 Task: Look for space in Bad Oeynhausen, Germany from 9th June, 2023 to 17th June, 2023 for 2 adults in price range Rs.7000 to Rs.12000. Place can be private room with 1  bedroom having 2 beds and 1 bathroom. Property type can be house, flat, guest house. Amenities needed are: wifi. Booking option can be shelf check-in. Required host language is English.
Action: Mouse moved to (573, 81)
Screenshot: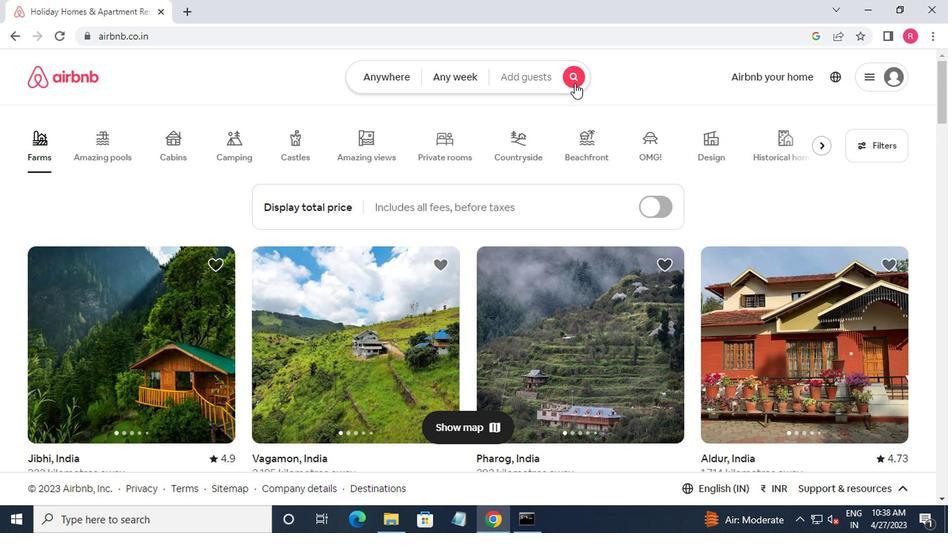
Action: Mouse pressed left at (573, 81)
Screenshot: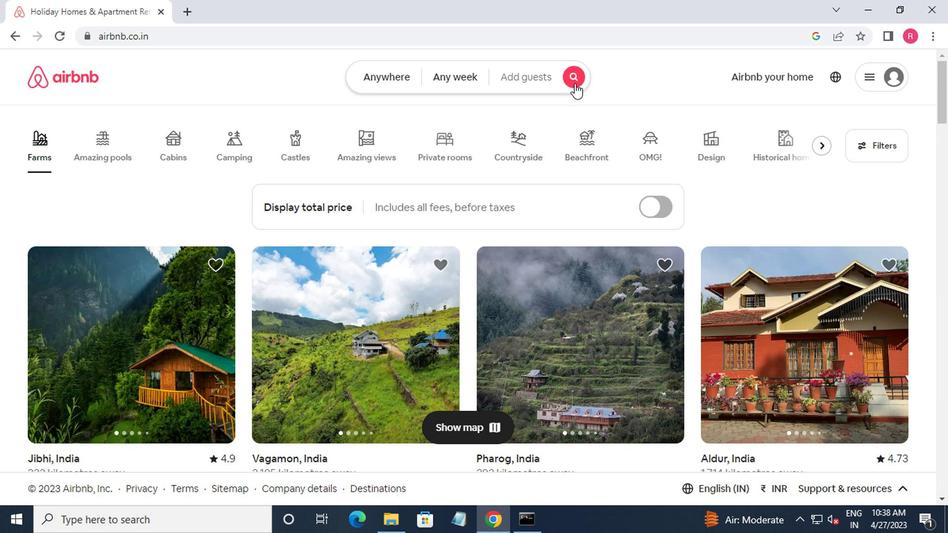 
Action: Mouse moved to (283, 137)
Screenshot: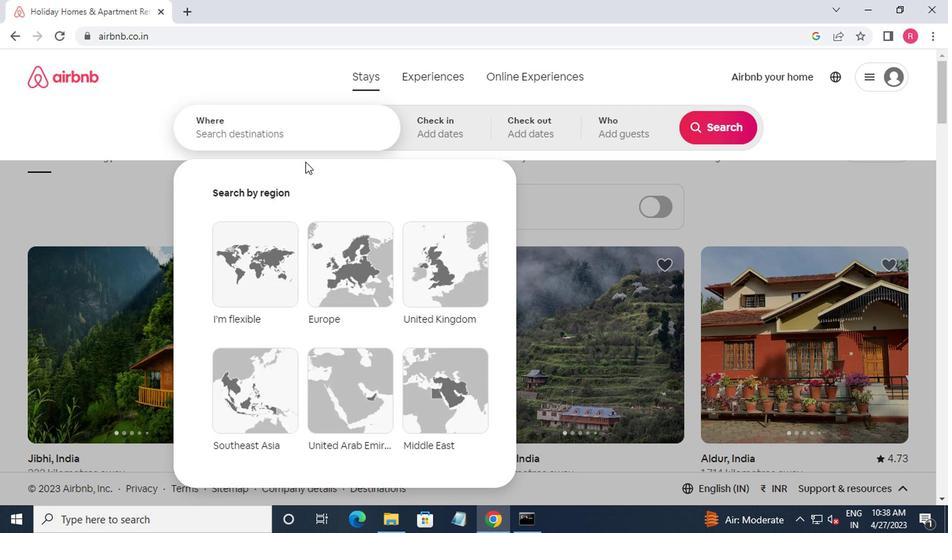 
Action: Mouse pressed left at (283, 137)
Screenshot: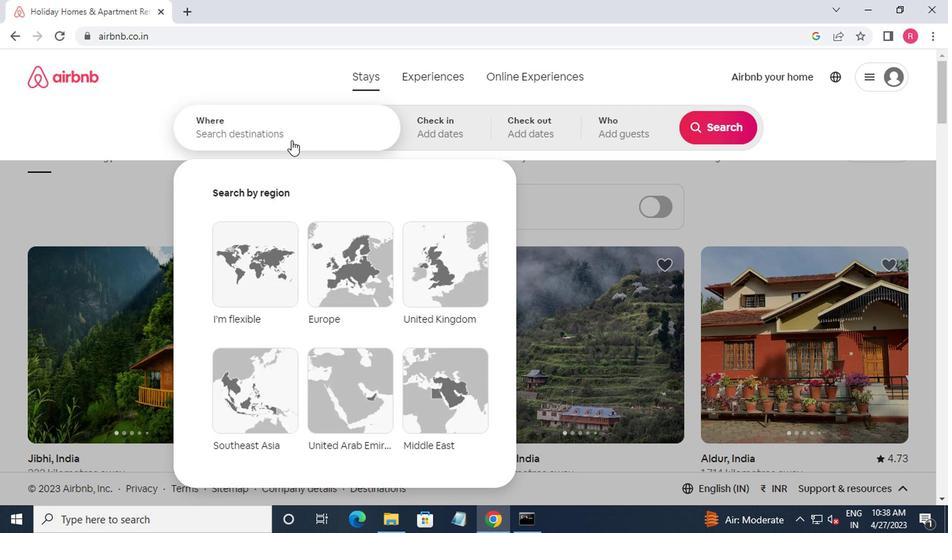 
Action: Mouse moved to (293, 144)
Screenshot: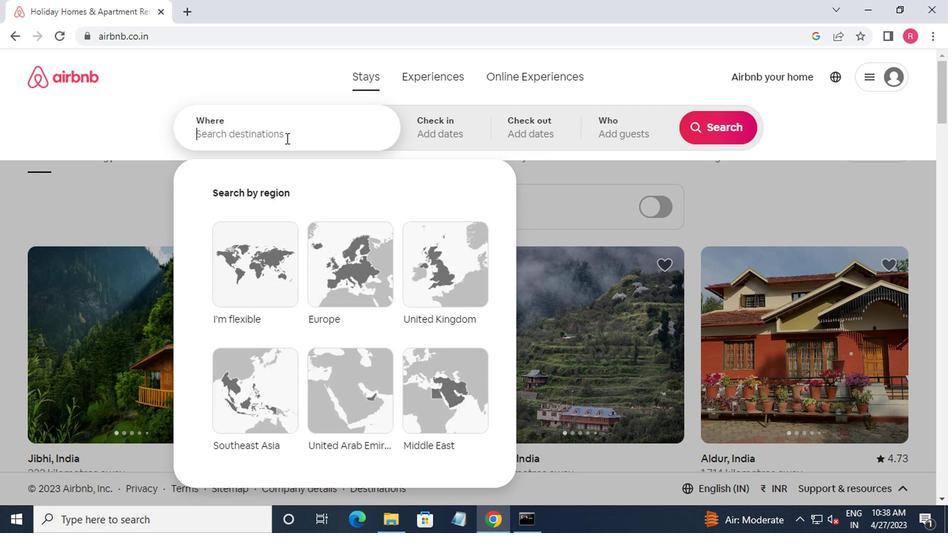 
Action: Key pressed bad<Key.space>oeynhausen,germant<Key.down><Key.enter>
Screenshot: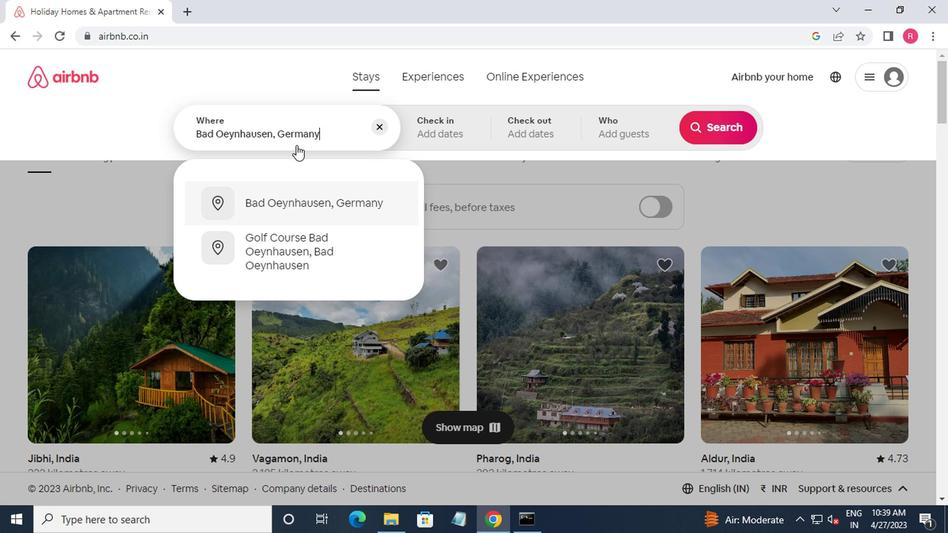 
Action: Mouse moved to (712, 240)
Screenshot: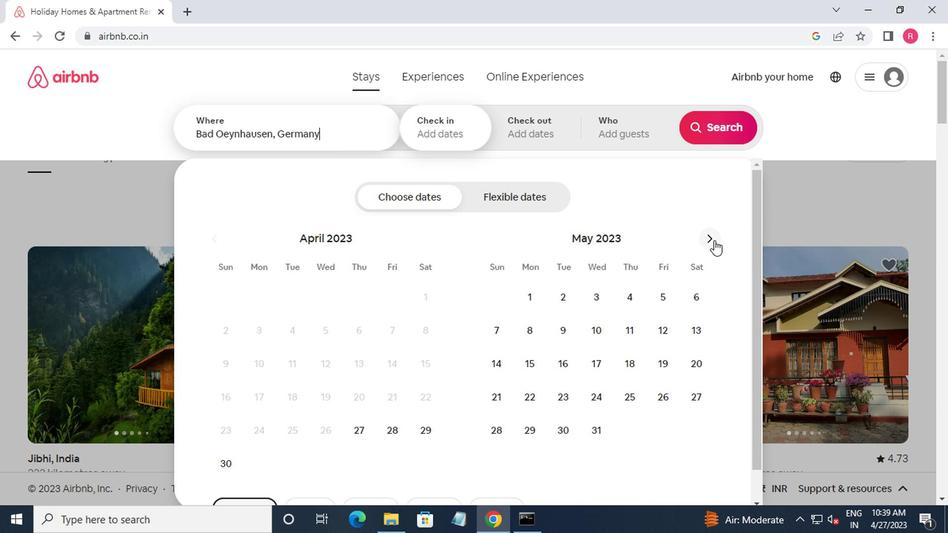 
Action: Mouse pressed left at (712, 240)
Screenshot: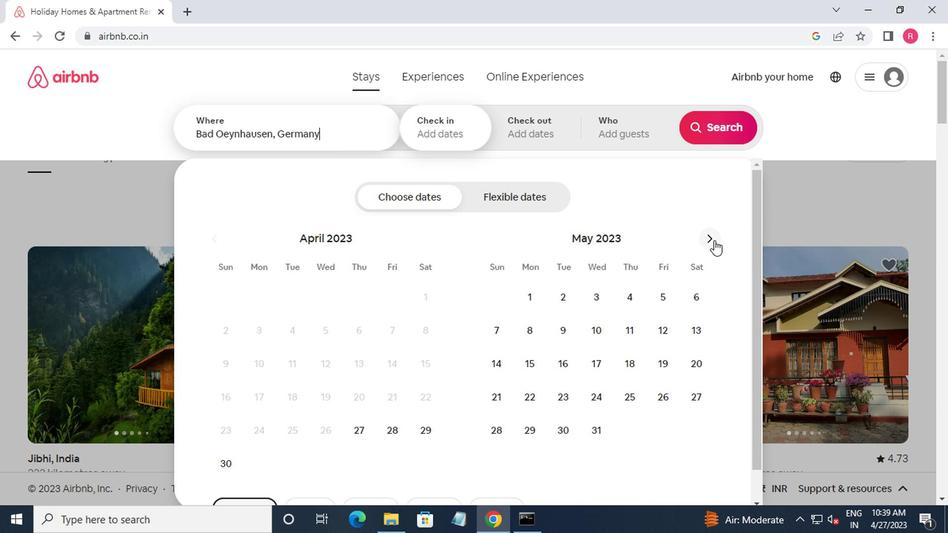 
Action: Mouse moved to (653, 329)
Screenshot: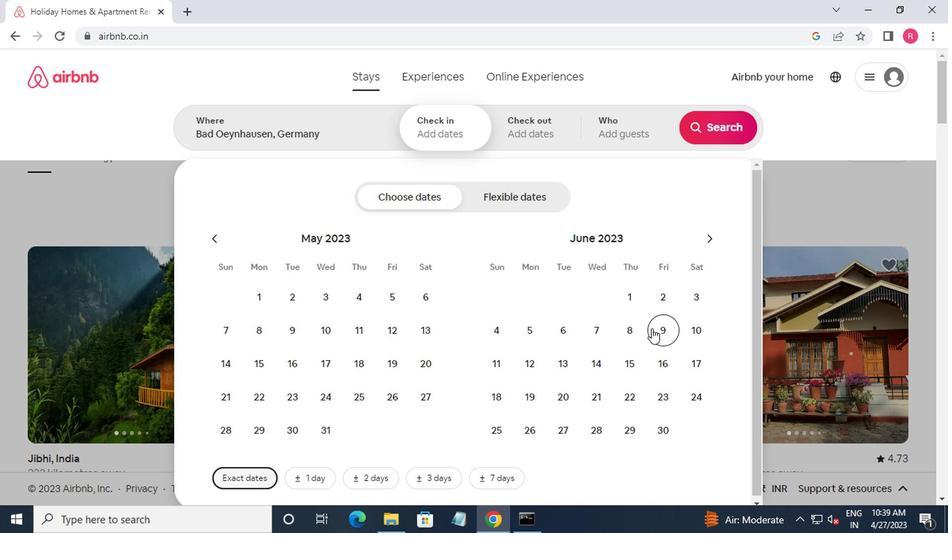 
Action: Mouse pressed left at (653, 329)
Screenshot: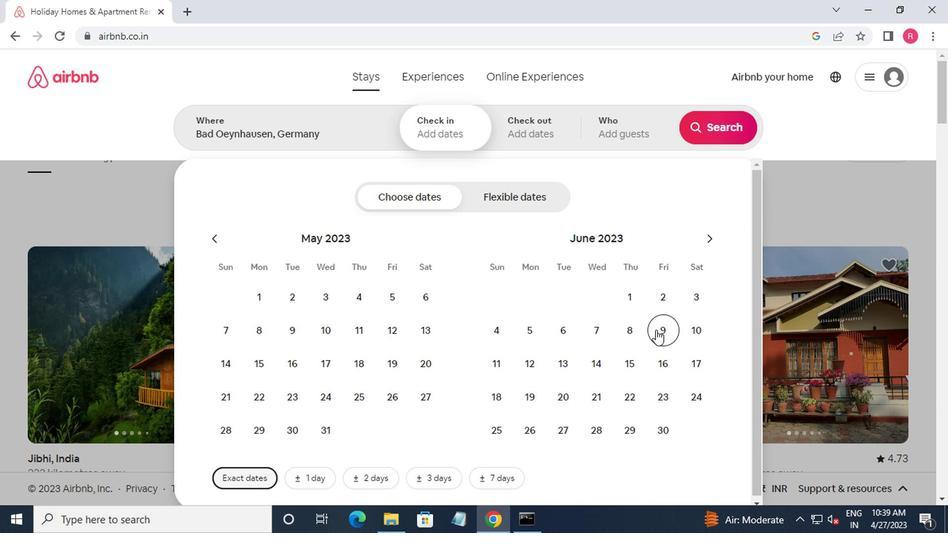 
Action: Mouse moved to (702, 368)
Screenshot: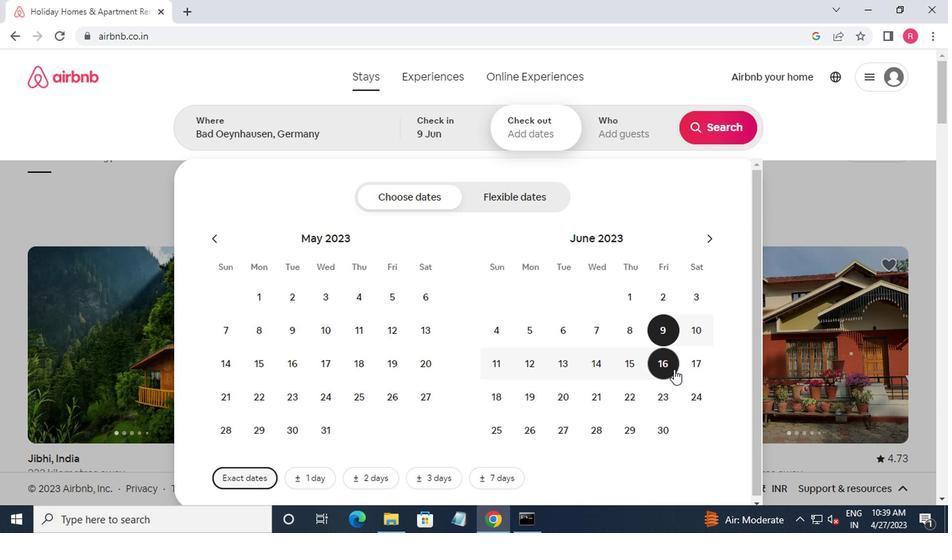 
Action: Mouse pressed left at (702, 368)
Screenshot: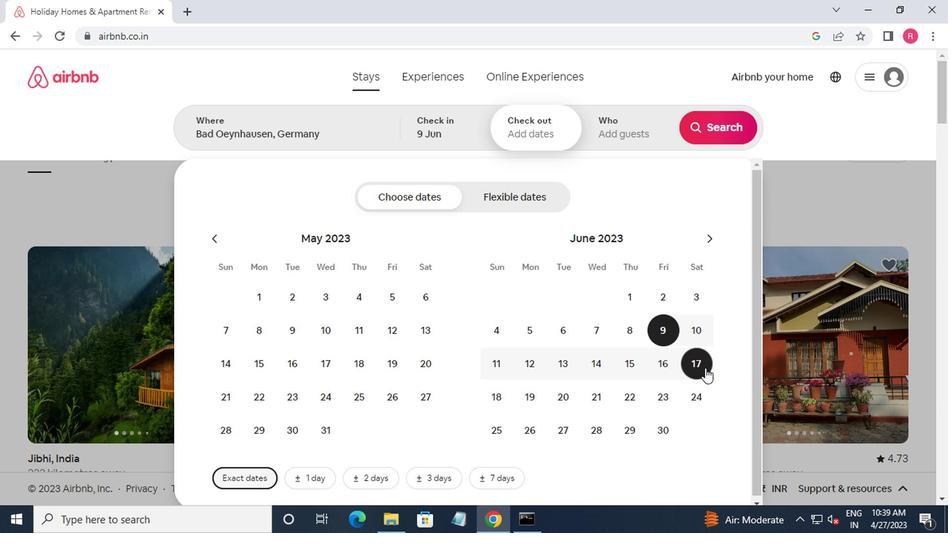 
Action: Mouse moved to (586, 132)
Screenshot: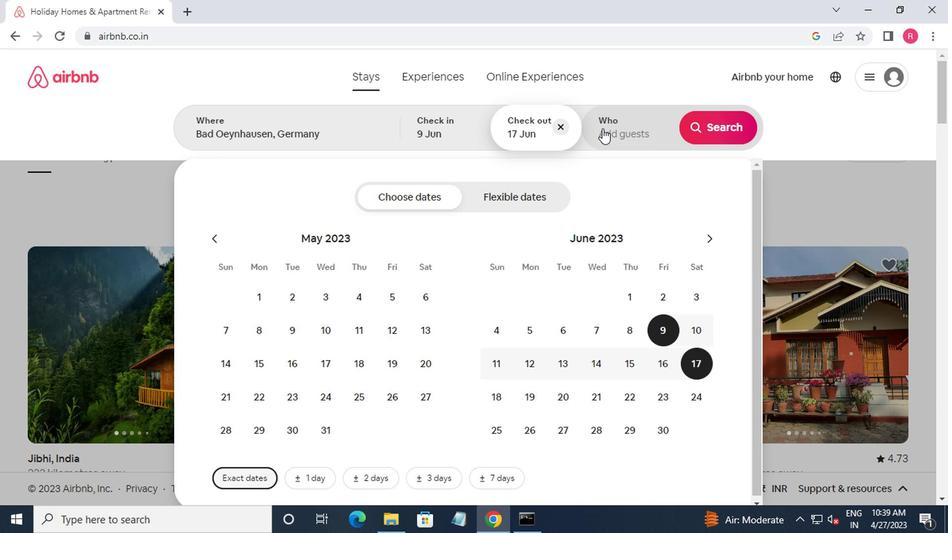 
Action: Mouse pressed left at (586, 132)
Screenshot: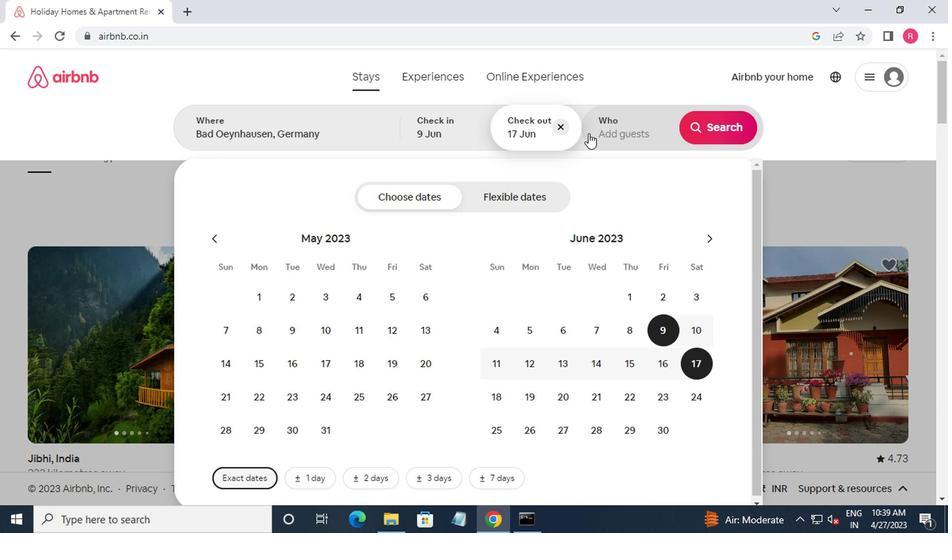 
Action: Mouse moved to (714, 201)
Screenshot: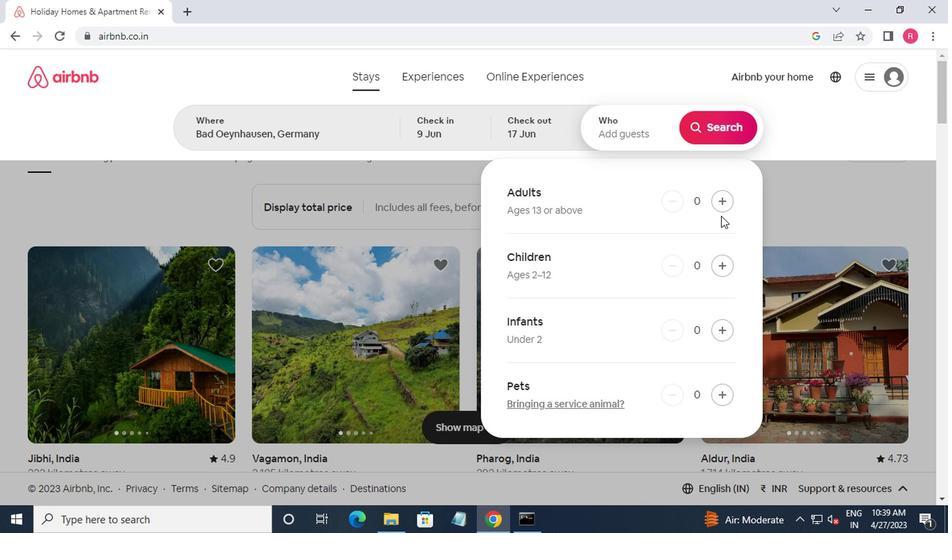 
Action: Mouse pressed left at (714, 201)
Screenshot: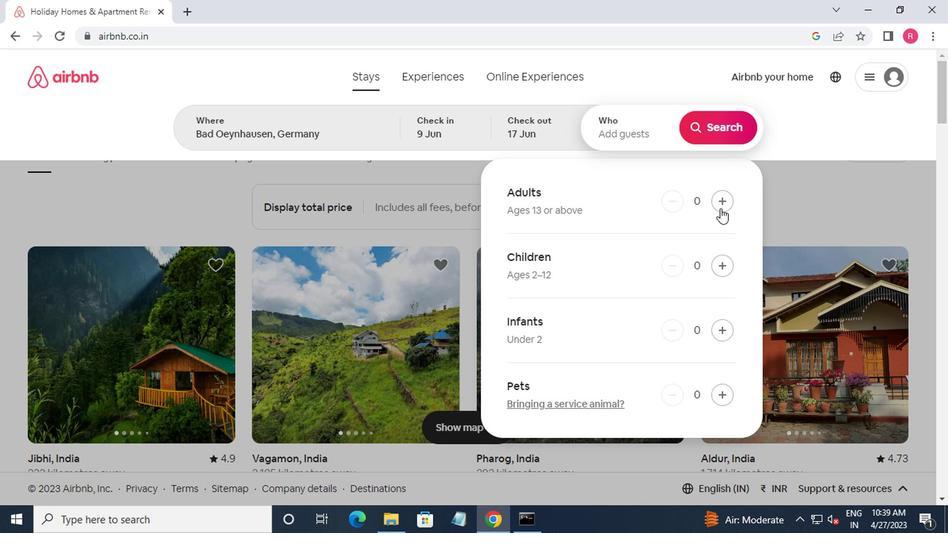 
Action: Mouse pressed left at (714, 201)
Screenshot: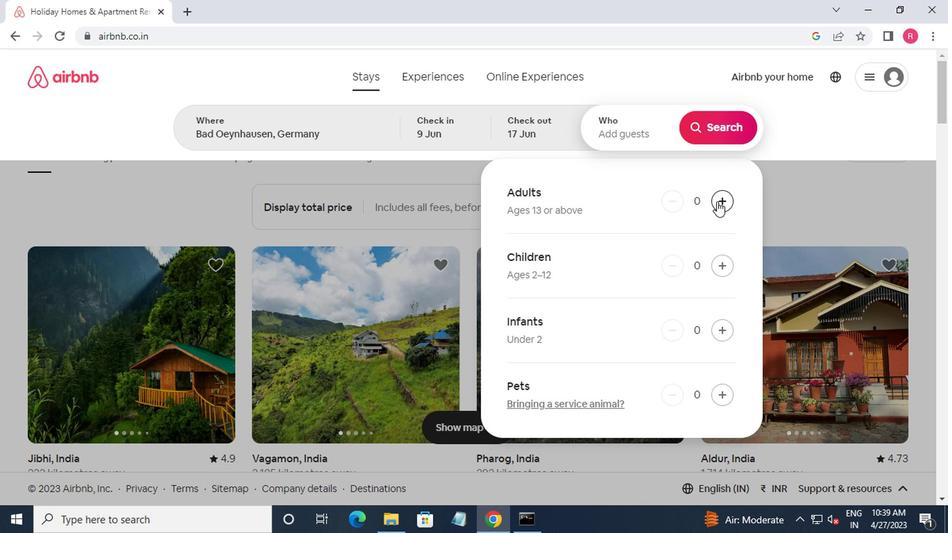 
Action: Mouse moved to (704, 137)
Screenshot: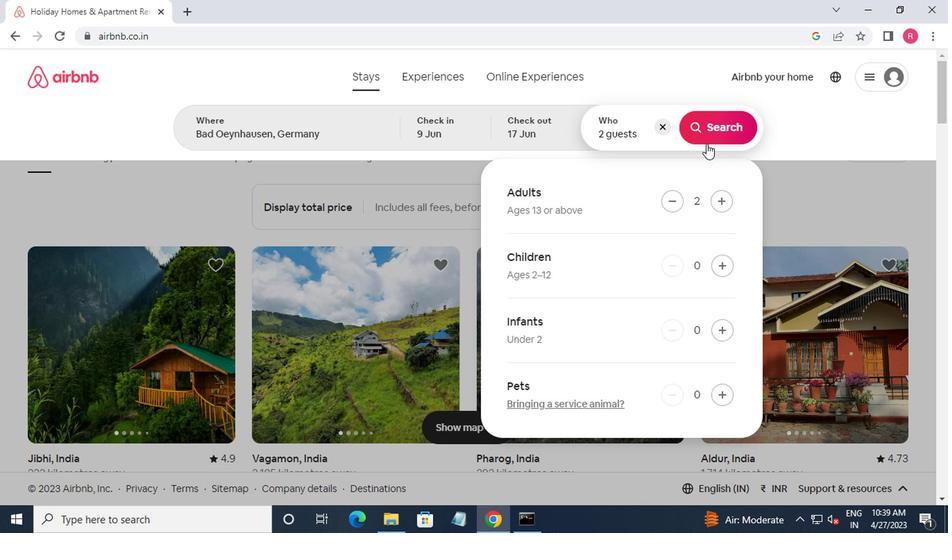 
Action: Mouse pressed left at (704, 137)
Screenshot: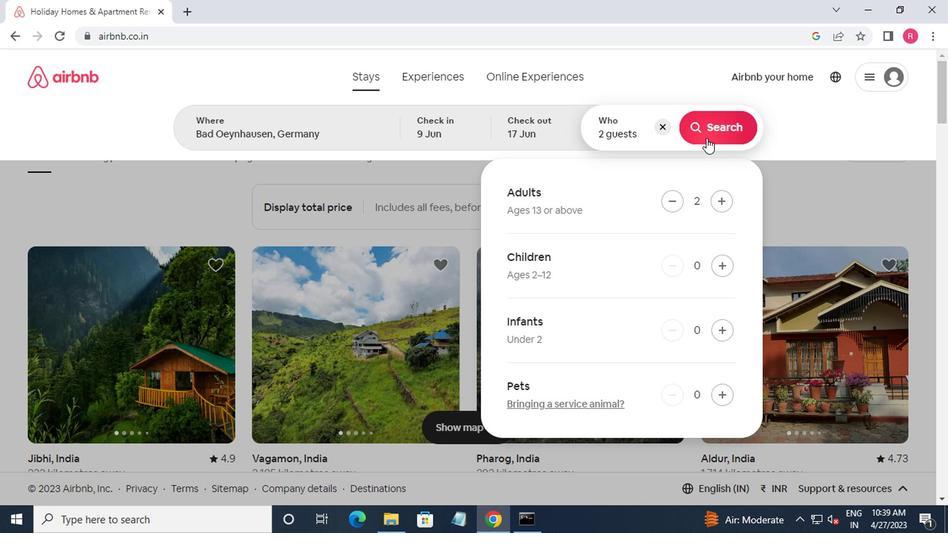 
Action: Mouse moved to (883, 133)
Screenshot: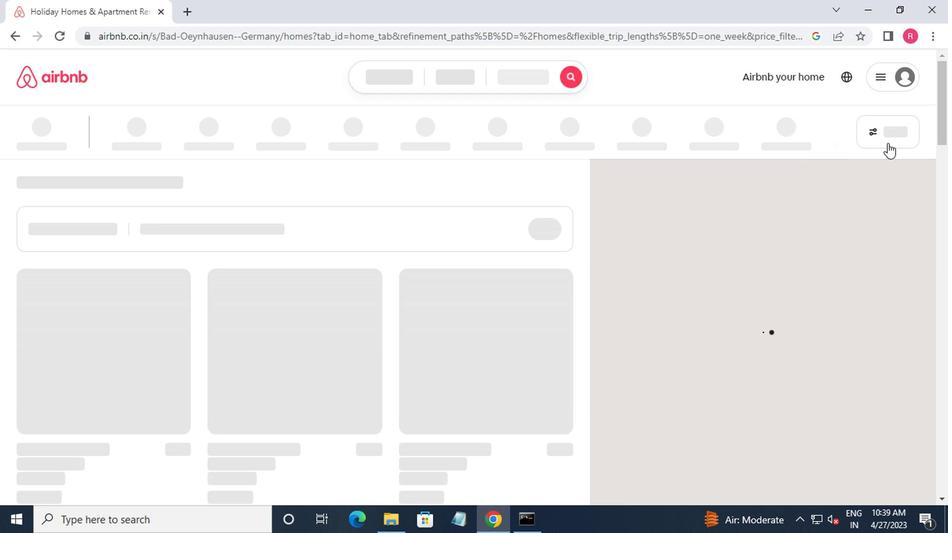 
Action: Mouse pressed left at (883, 133)
Screenshot: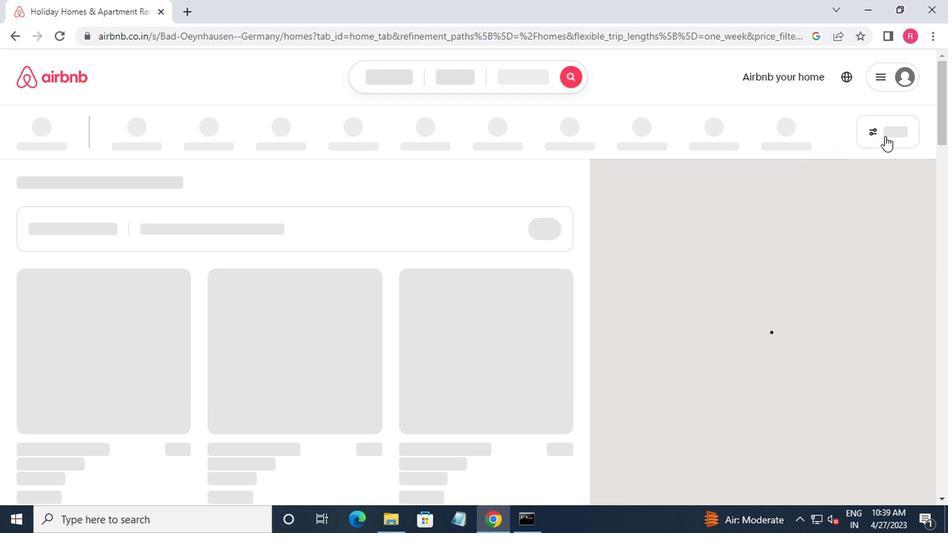 
Action: Mouse moved to (355, 302)
Screenshot: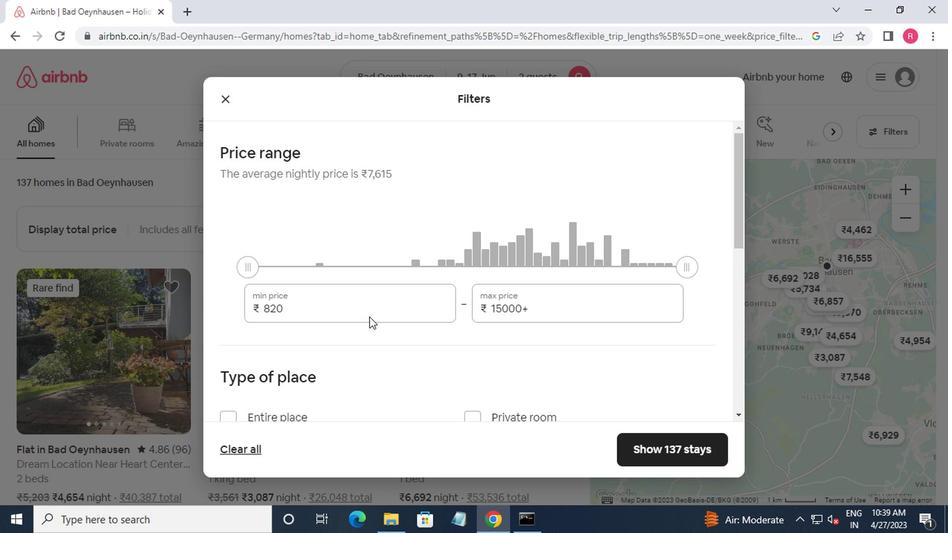 
Action: Mouse pressed left at (355, 302)
Screenshot: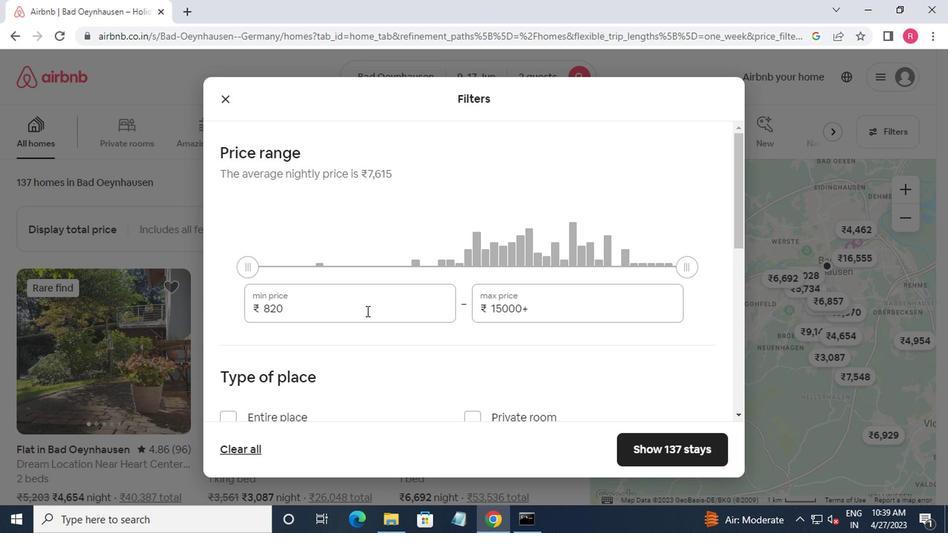 
Action: Mouse moved to (364, 305)
Screenshot: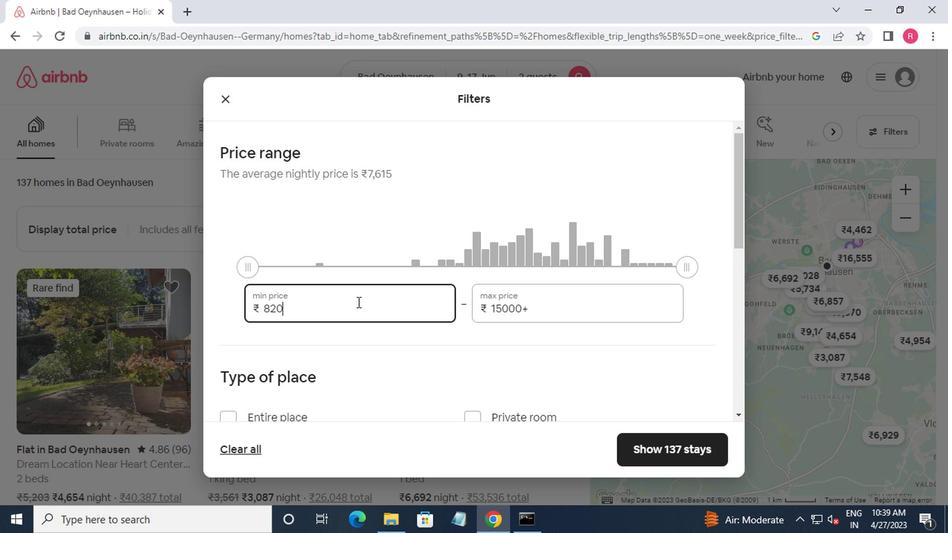 
Action: Key pressed <Key.backspace><Key.backspace><Key.backspace><Key.backspace><Key.backspace>7000<Key.tab>12000
Screenshot: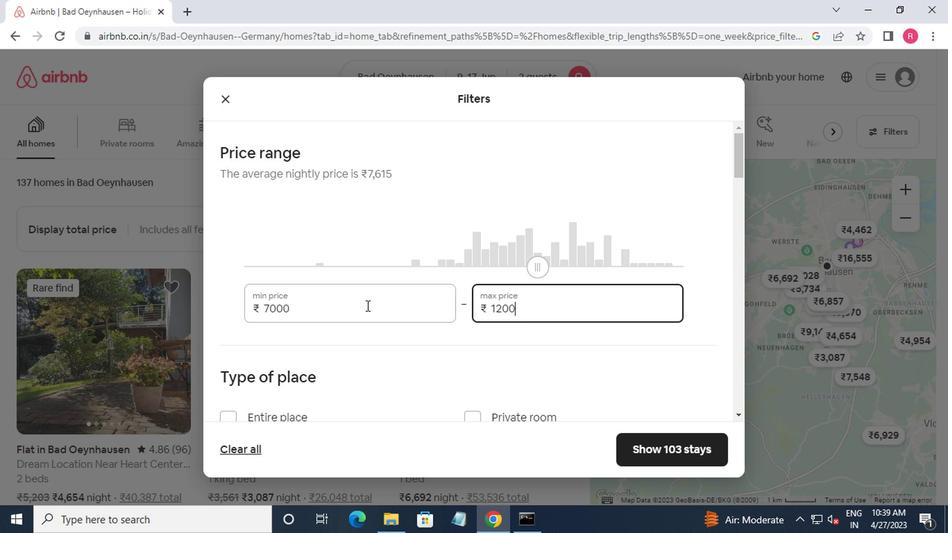 
Action: Mouse moved to (370, 191)
Screenshot: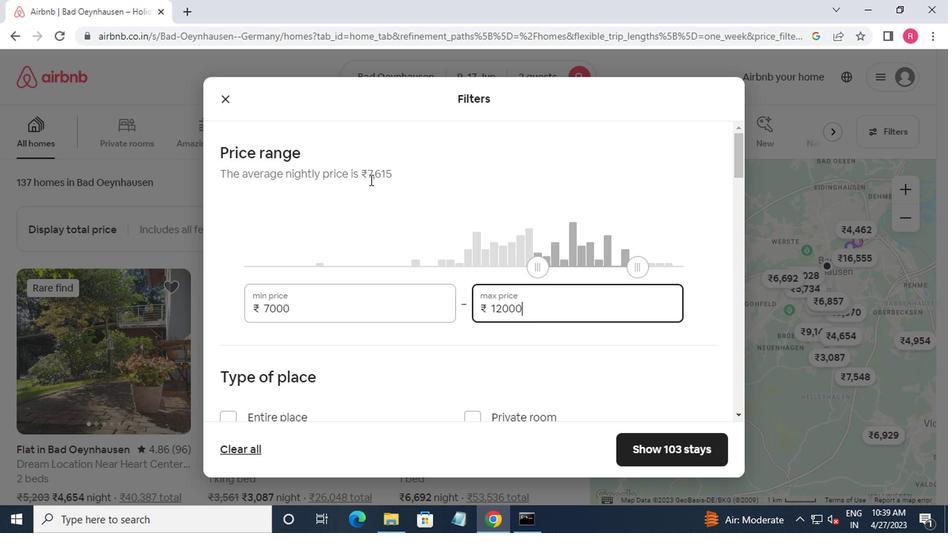 
Action: Mouse scrolled (370, 190) with delta (0, 0)
Screenshot: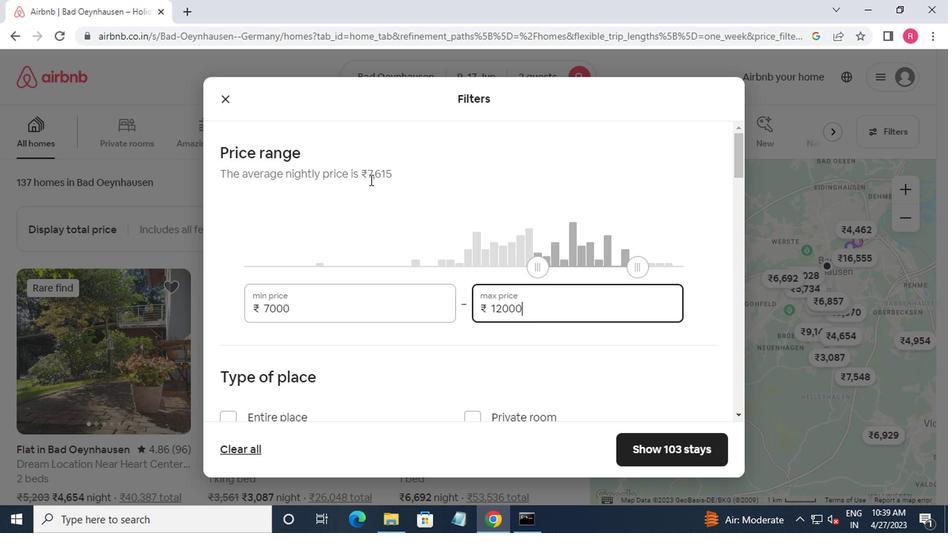 
Action: Mouse moved to (376, 195)
Screenshot: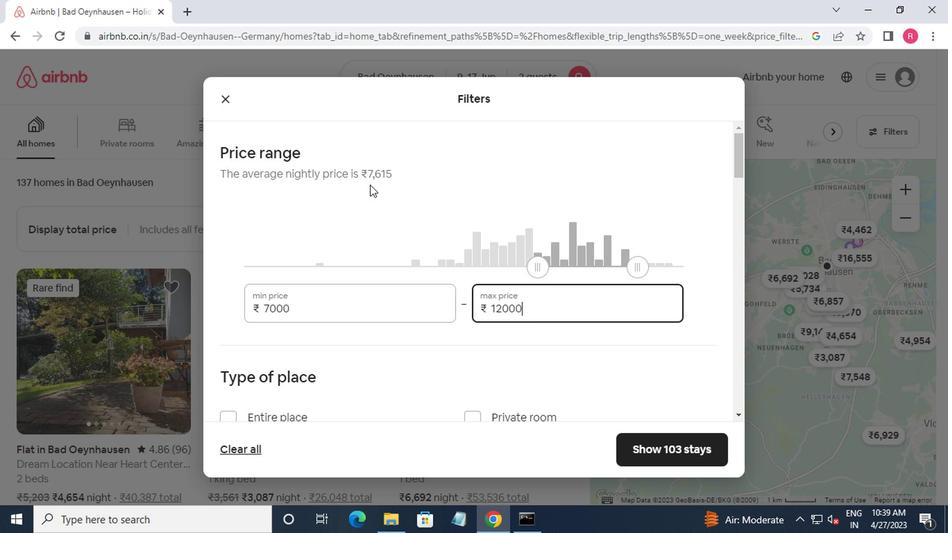 
Action: Mouse scrolled (376, 194) with delta (0, 0)
Screenshot: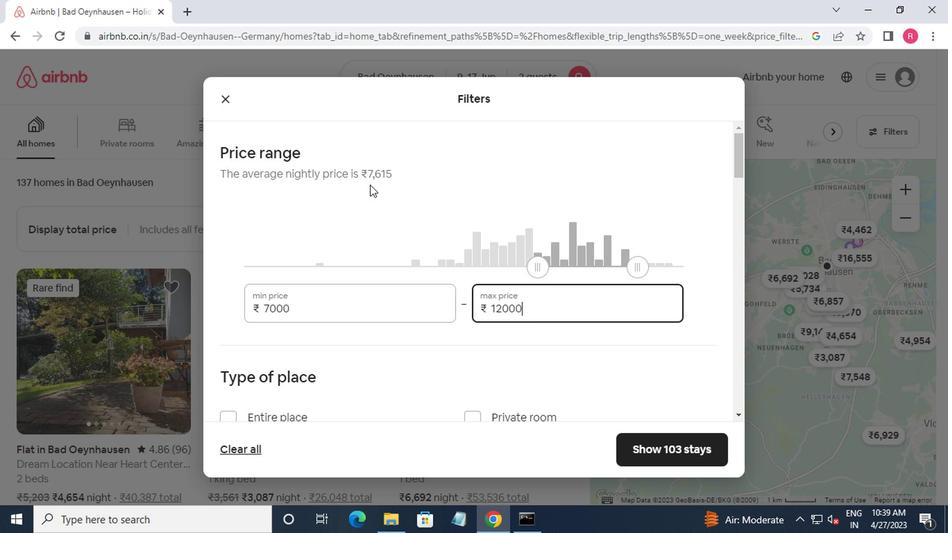 
Action: Mouse moved to (383, 199)
Screenshot: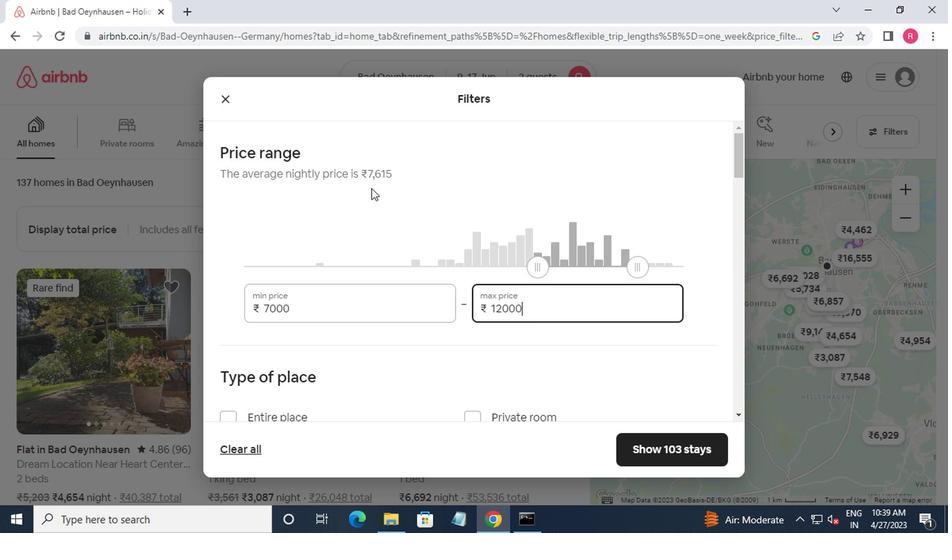 
Action: Mouse scrolled (383, 199) with delta (0, 0)
Screenshot: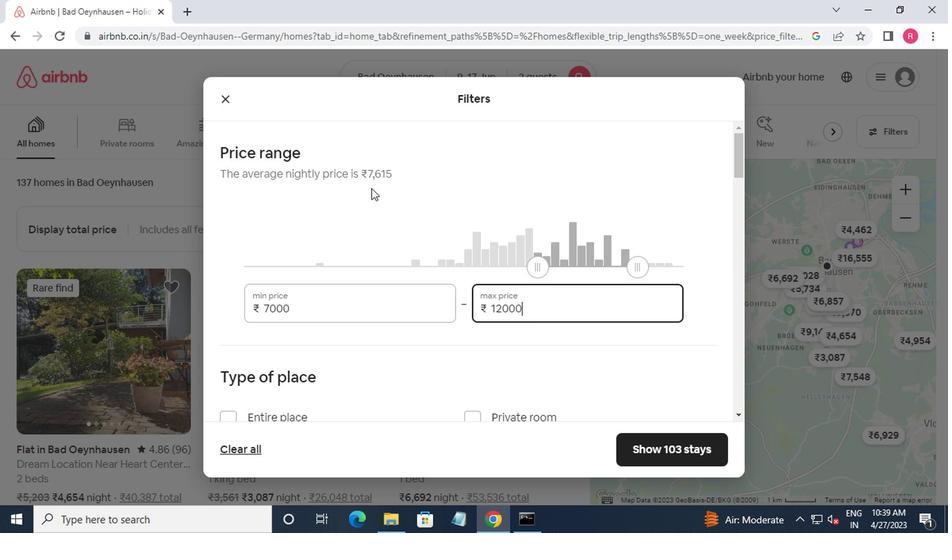 
Action: Mouse moved to (472, 211)
Screenshot: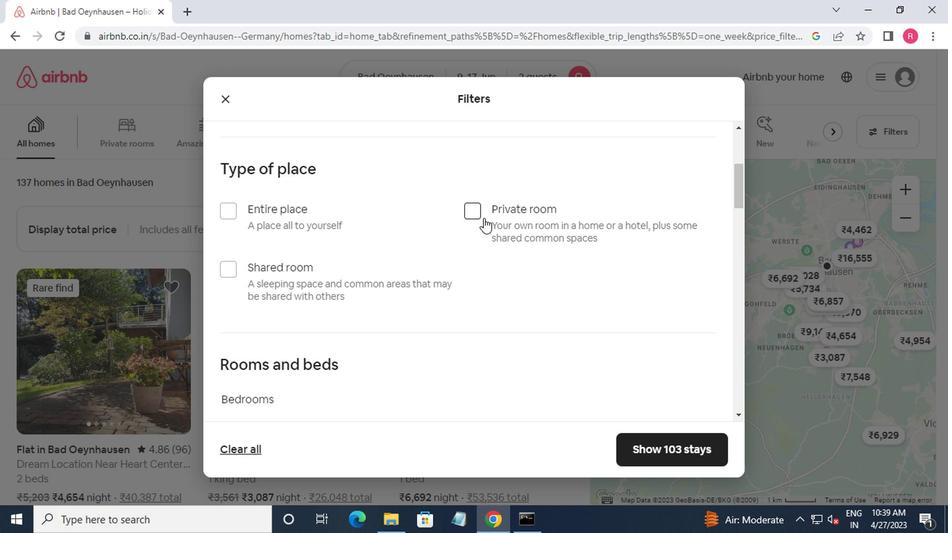 
Action: Mouse pressed left at (472, 211)
Screenshot: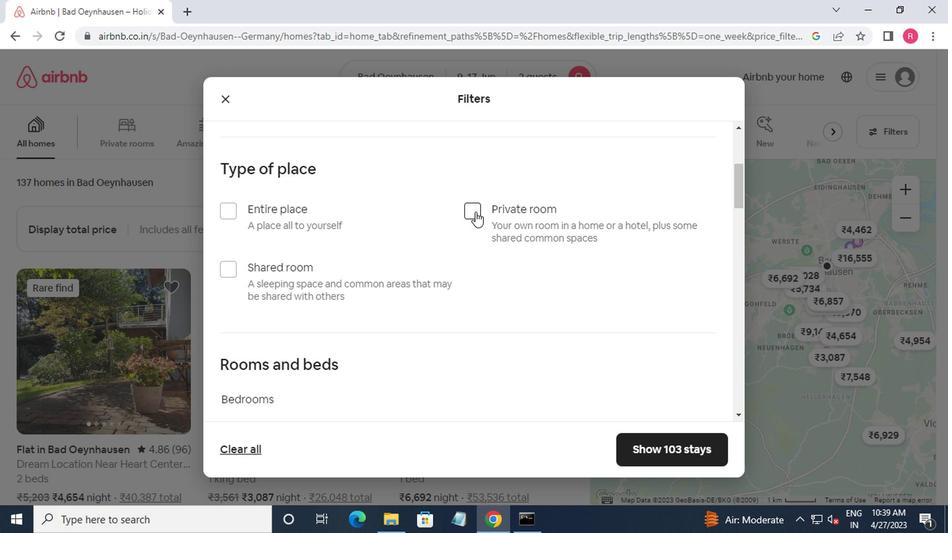 
Action: Mouse moved to (474, 209)
Screenshot: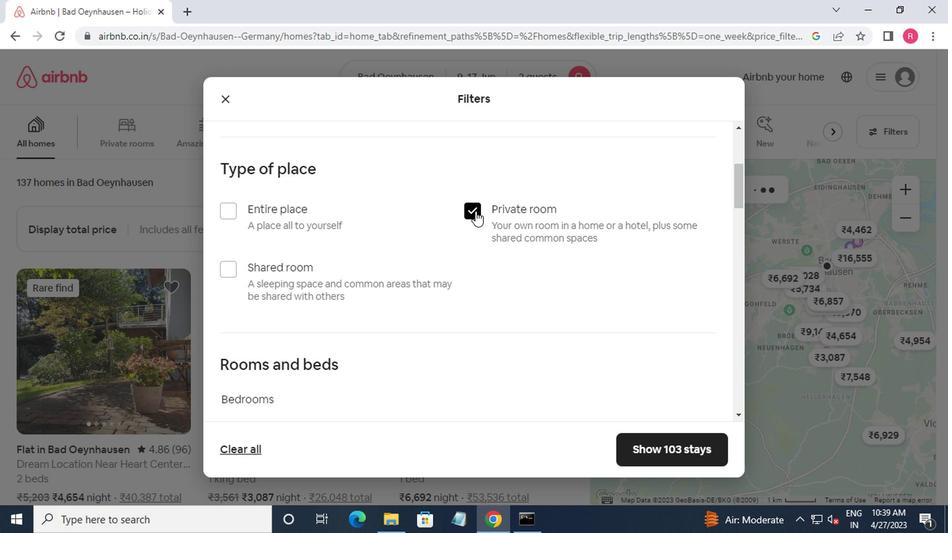 
Action: Mouse scrolled (474, 209) with delta (0, 0)
Screenshot: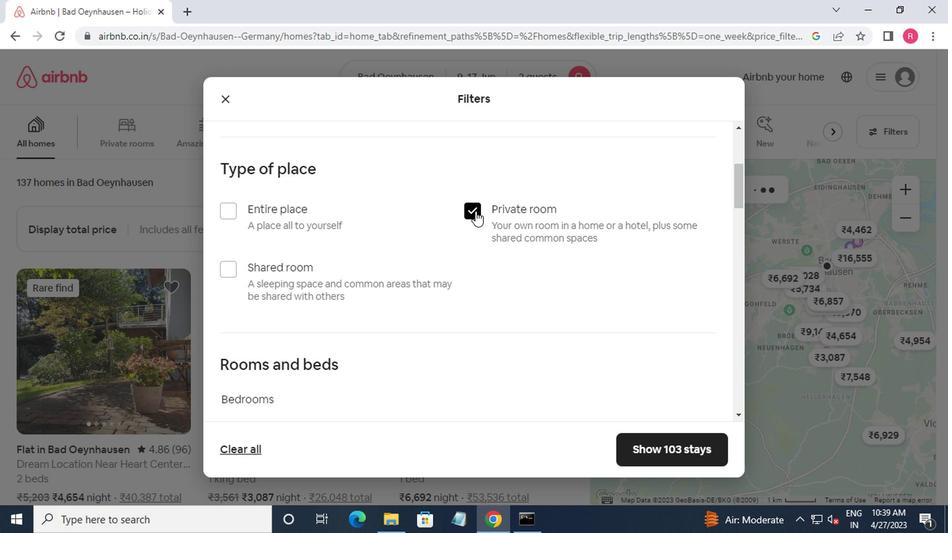 
Action: Mouse moved to (475, 212)
Screenshot: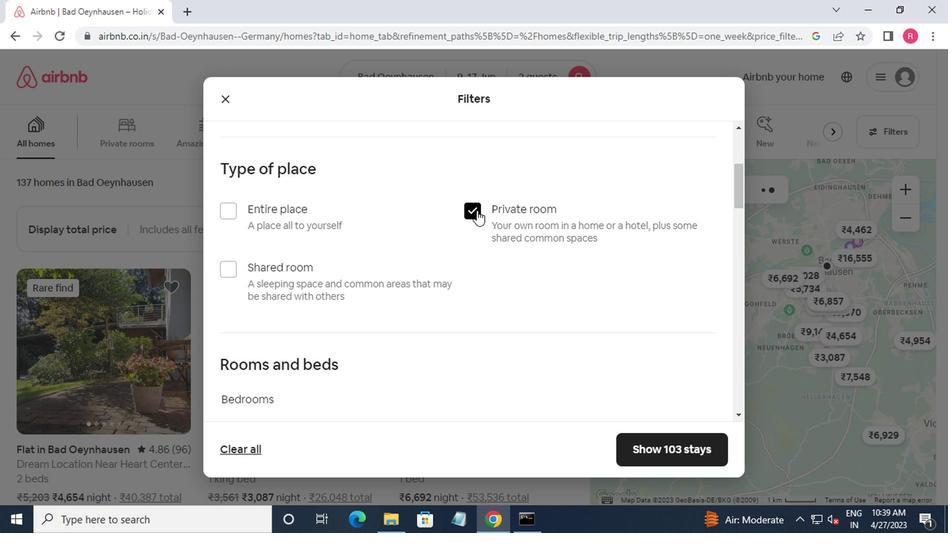 
Action: Mouse scrolled (475, 211) with delta (0, 0)
Screenshot: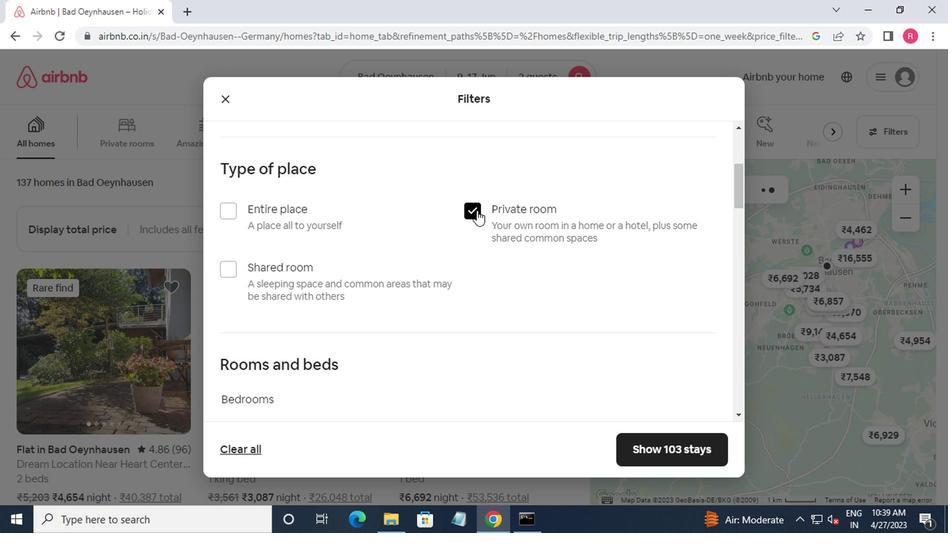 
Action: Mouse moved to (475, 215)
Screenshot: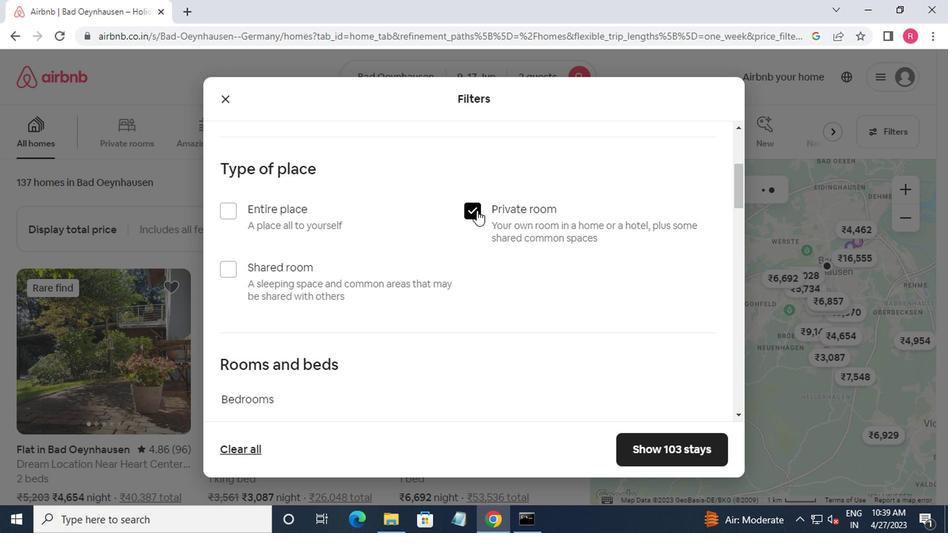 
Action: Mouse scrolled (475, 214) with delta (0, 0)
Screenshot: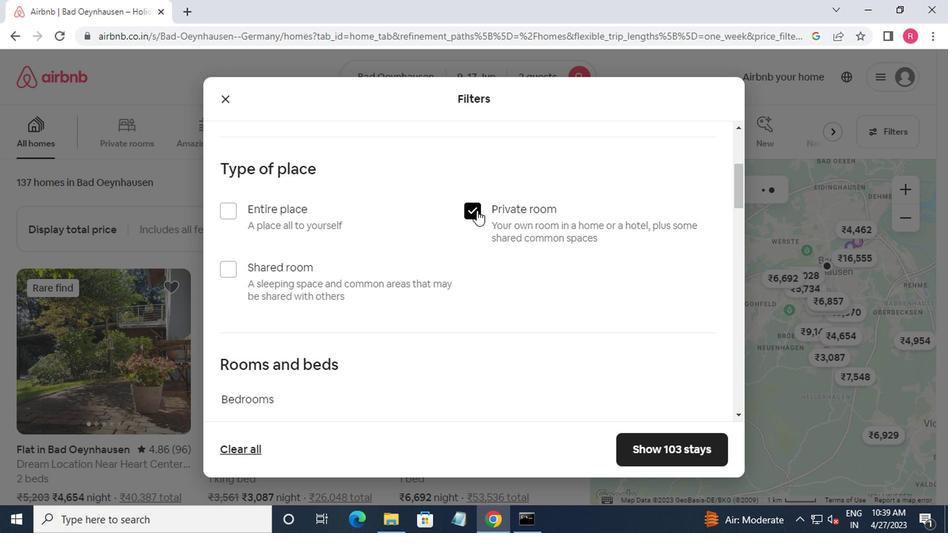 
Action: Mouse moved to (318, 228)
Screenshot: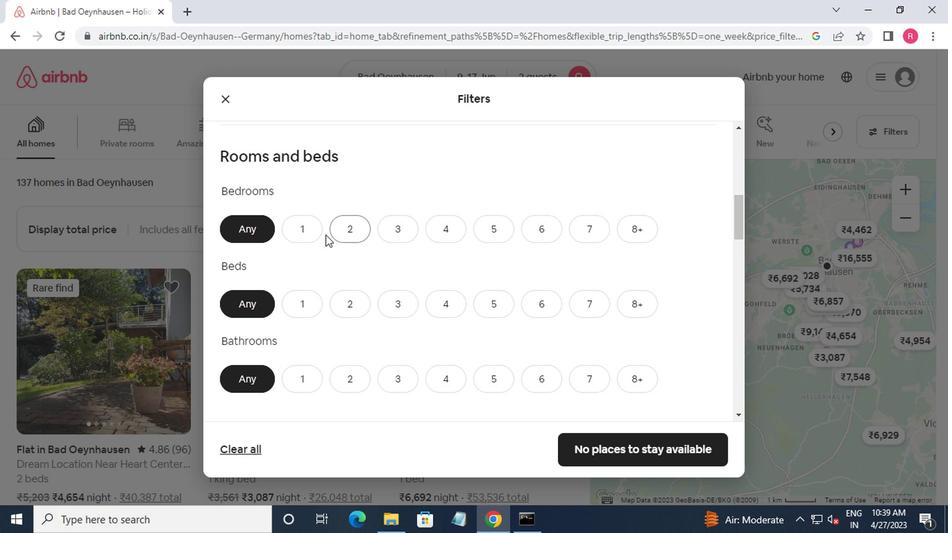 
Action: Mouse pressed left at (318, 228)
Screenshot: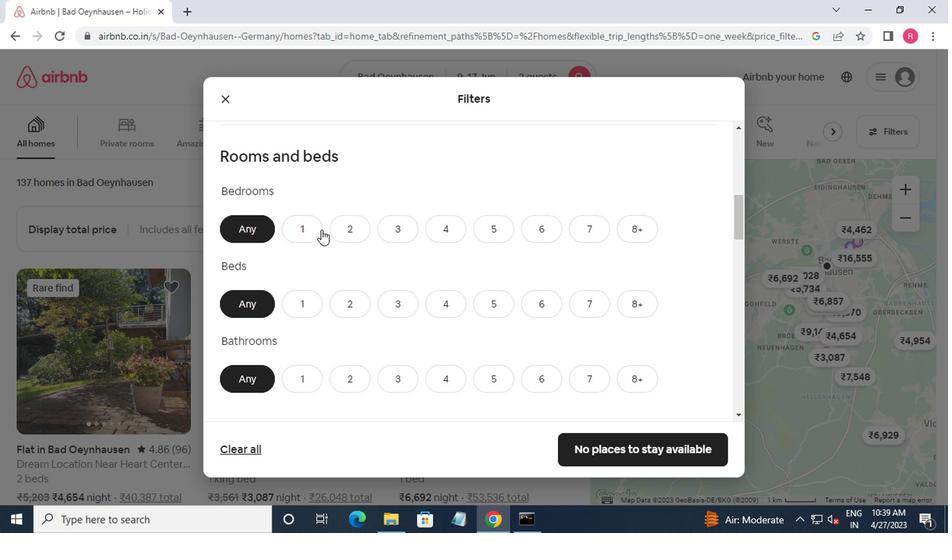 
Action: Mouse moved to (305, 307)
Screenshot: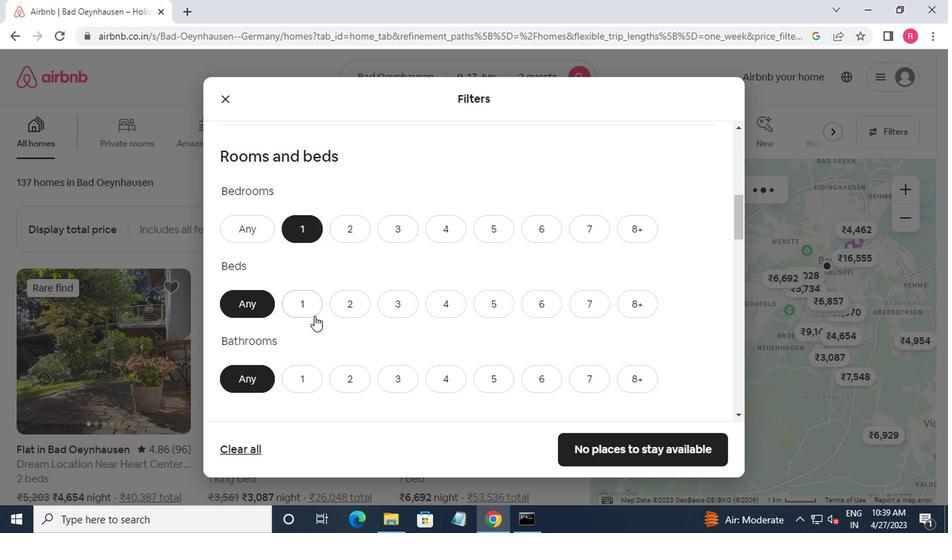 
Action: Mouse pressed left at (305, 307)
Screenshot: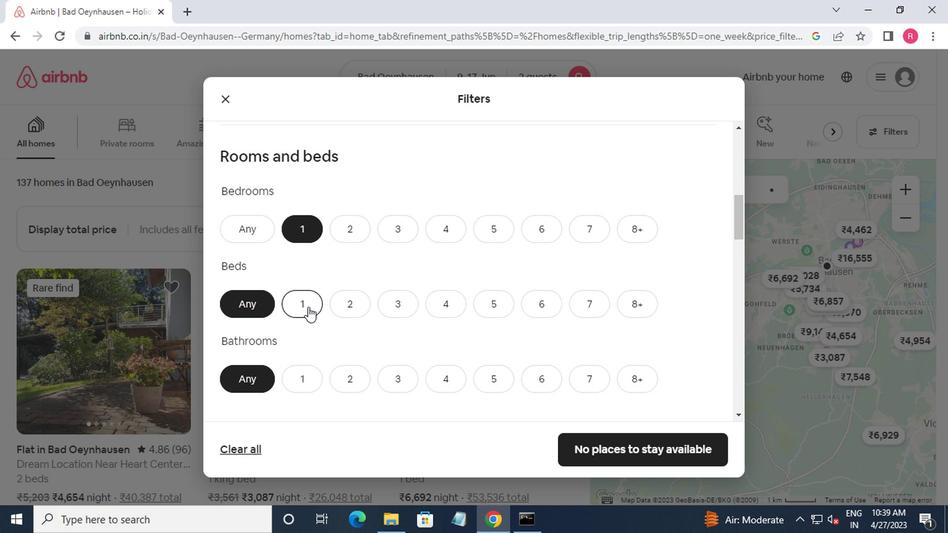 
Action: Mouse moved to (349, 295)
Screenshot: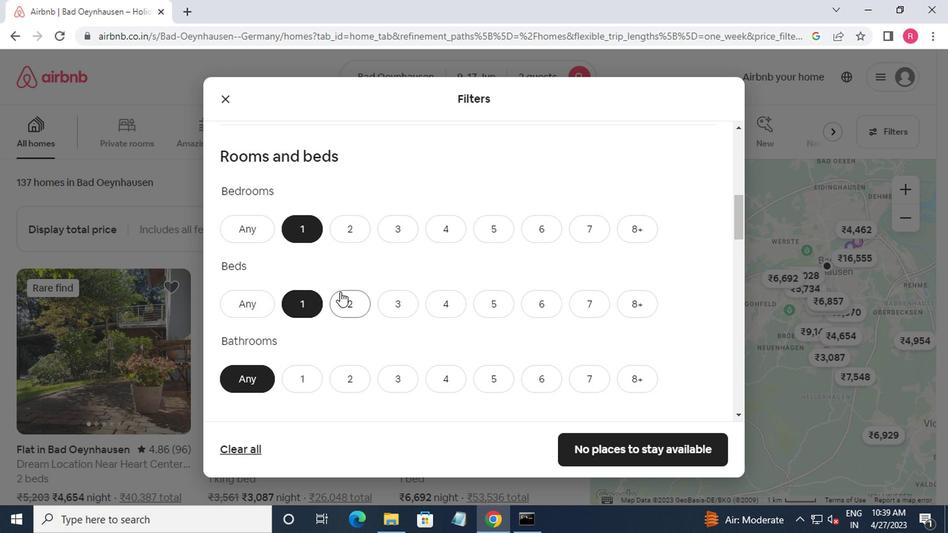 
Action: Mouse pressed left at (349, 295)
Screenshot: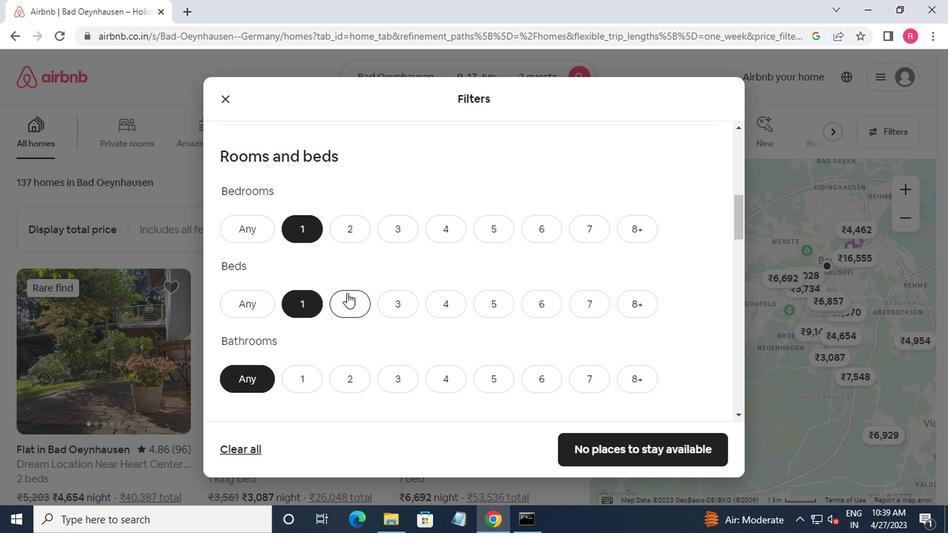 
Action: Mouse moved to (301, 369)
Screenshot: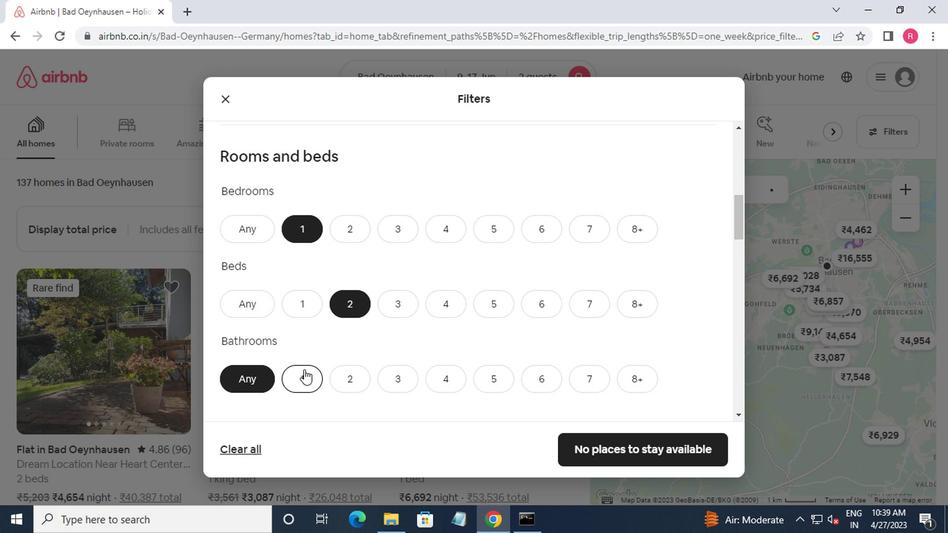 
Action: Mouse pressed left at (301, 369)
Screenshot: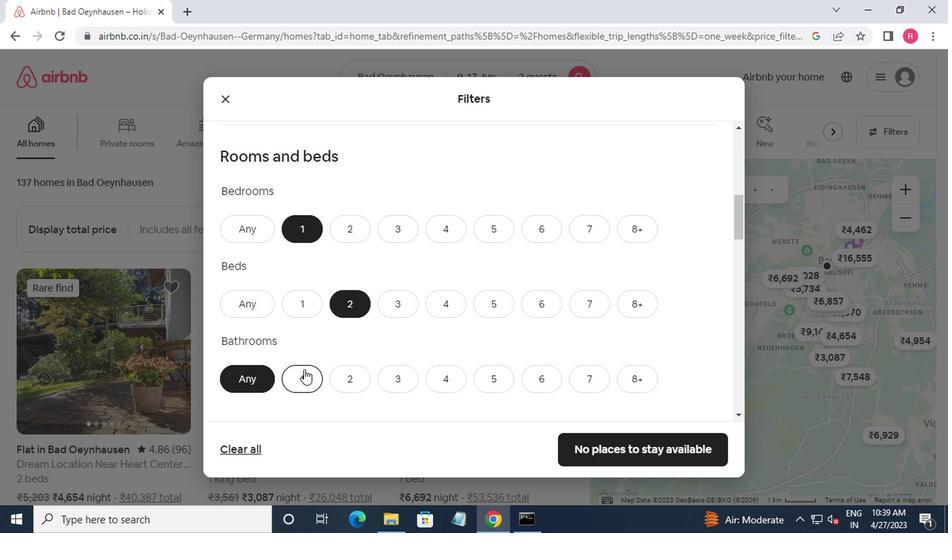 
Action: Mouse moved to (346, 387)
Screenshot: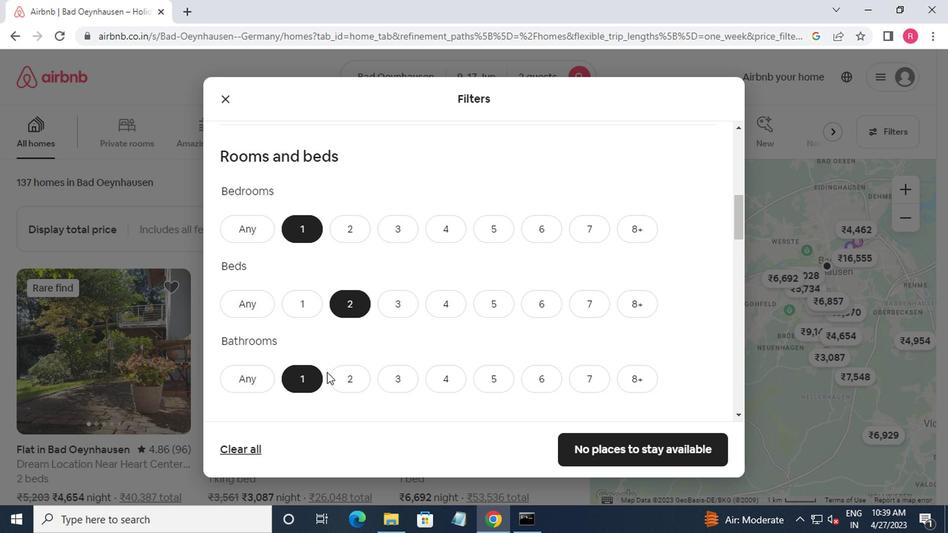 
Action: Mouse scrolled (346, 386) with delta (0, 0)
Screenshot: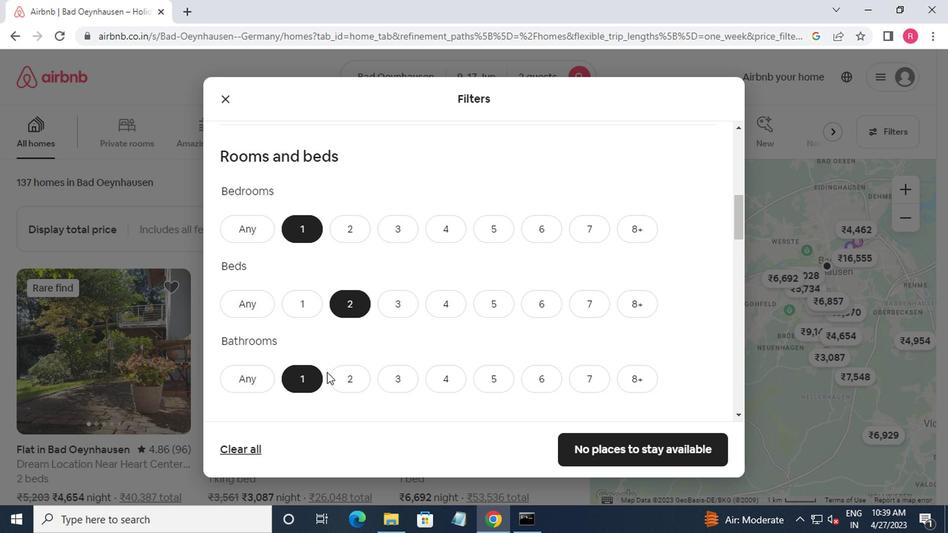 
Action: Mouse moved to (352, 384)
Screenshot: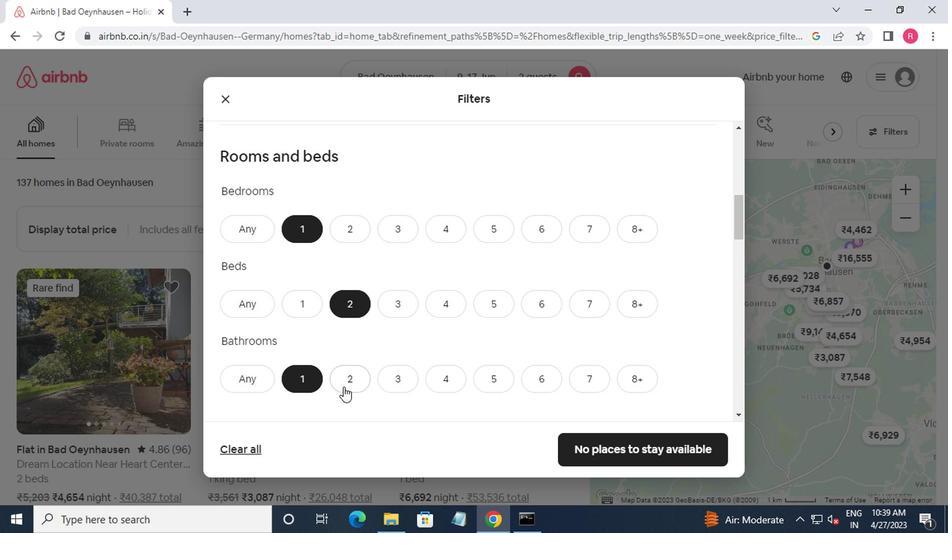 
Action: Mouse scrolled (352, 383) with delta (0, 0)
Screenshot: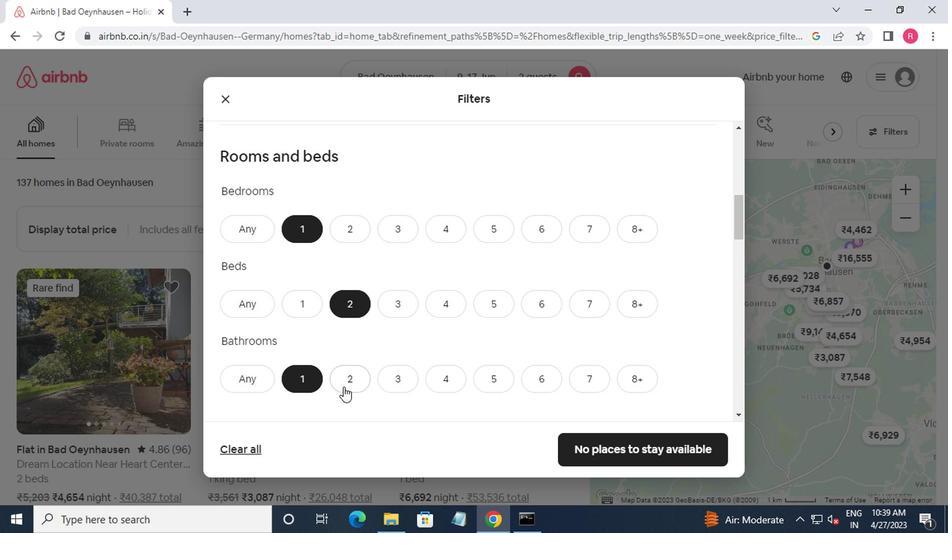 
Action: Mouse moved to (361, 381)
Screenshot: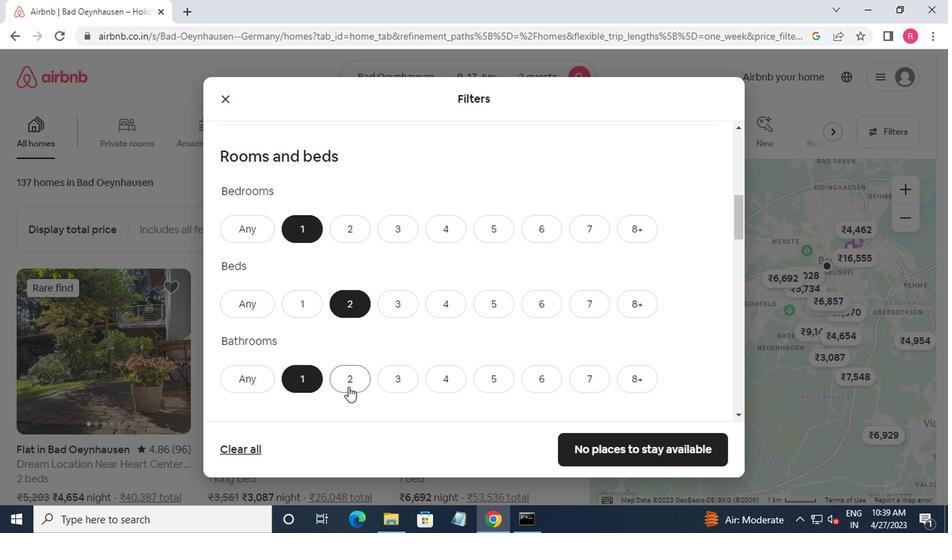 
Action: Mouse scrolled (361, 380) with delta (0, 0)
Screenshot: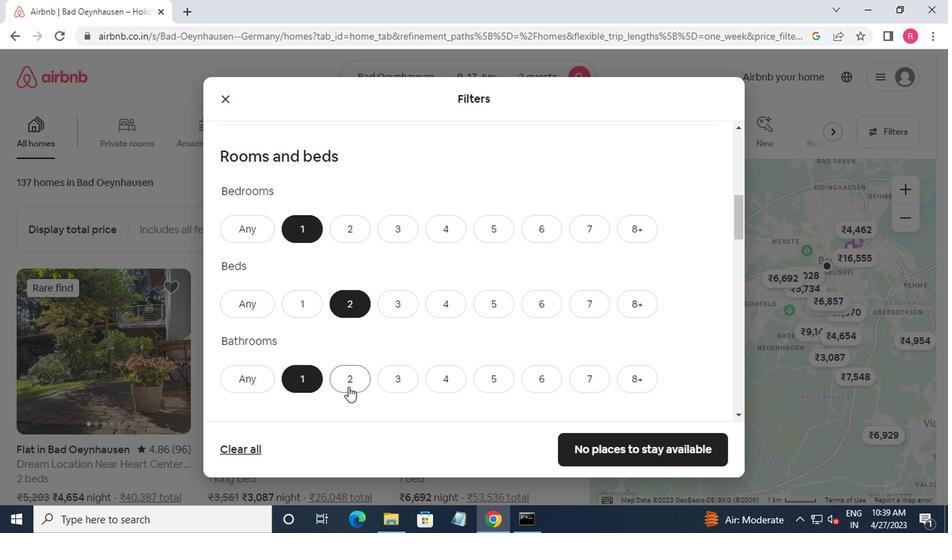 
Action: Mouse moved to (363, 380)
Screenshot: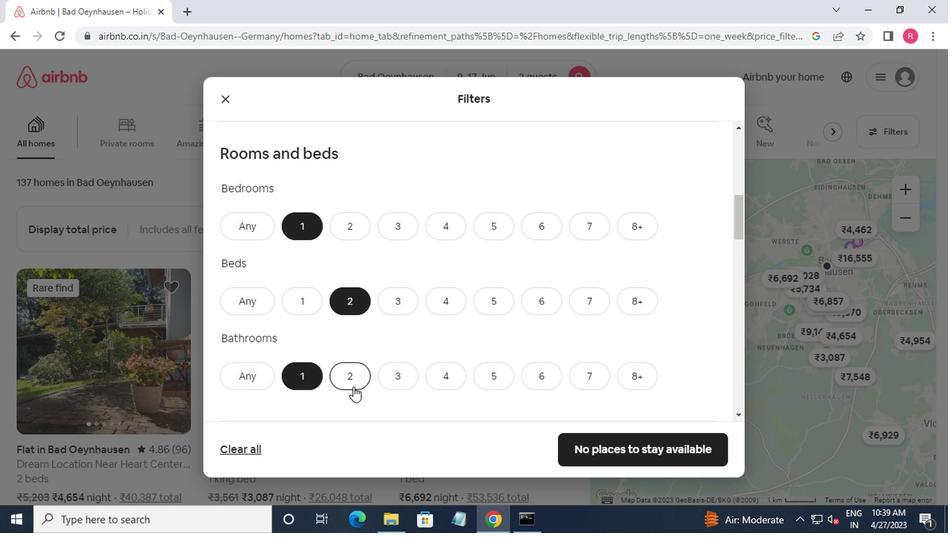 
Action: Mouse scrolled (363, 379) with delta (0, 0)
Screenshot: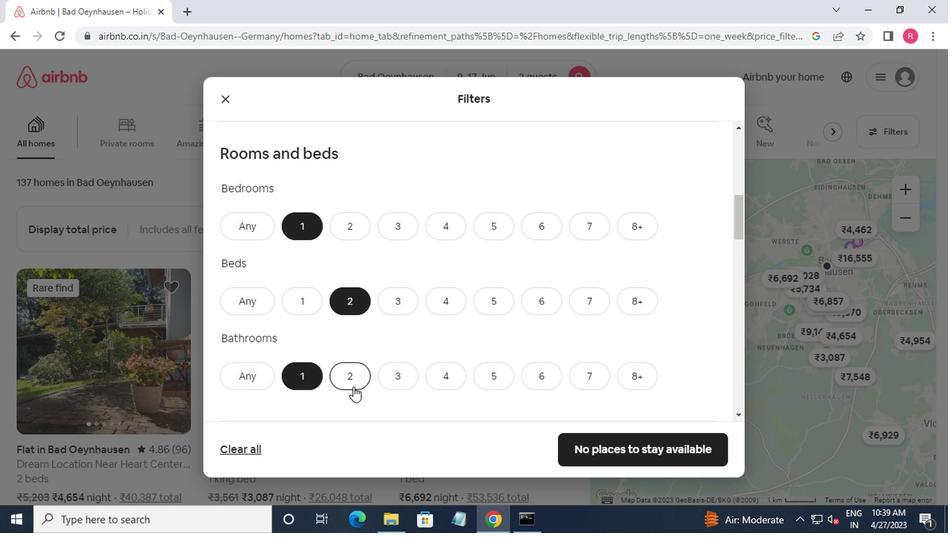 
Action: Mouse moved to (281, 263)
Screenshot: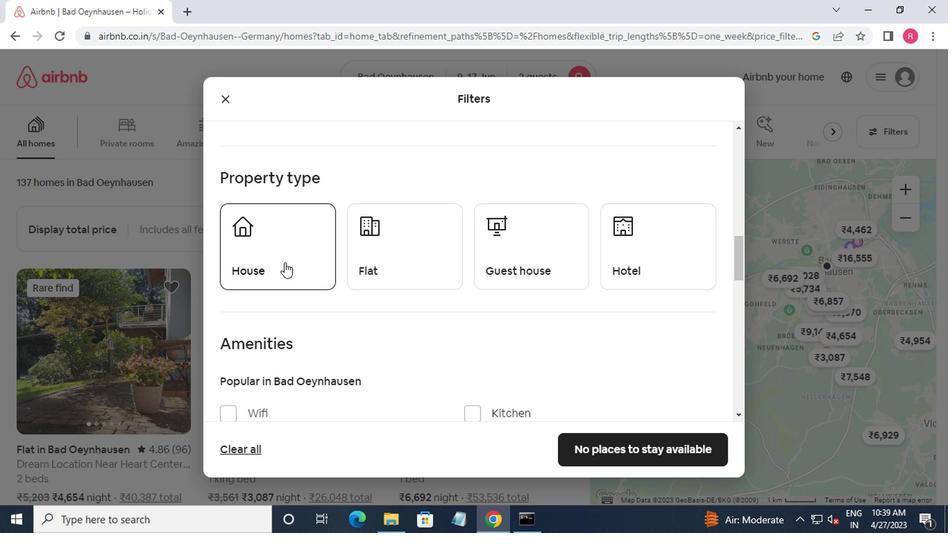 
Action: Mouse pressed left at (281, 263)
Screenshot: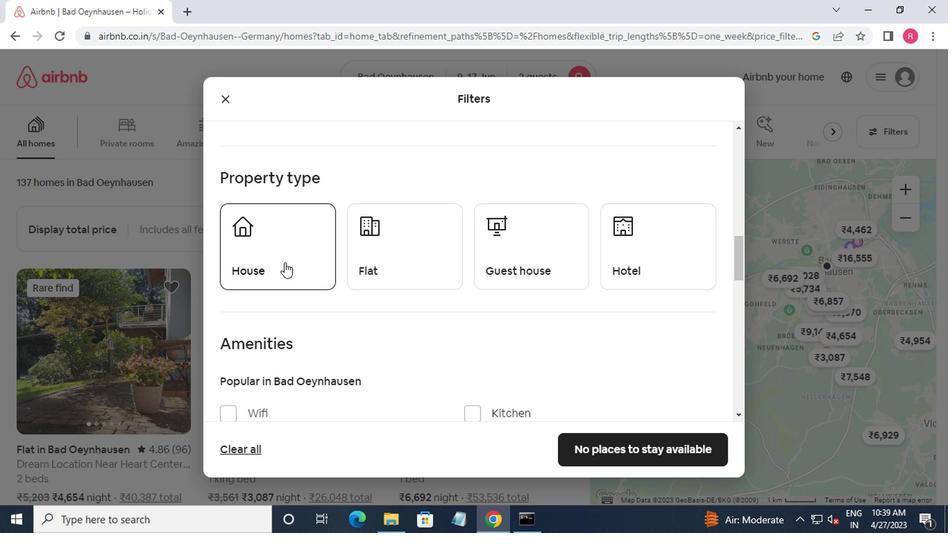 
Action: Mouse moved to (359, 268)
Screenshot: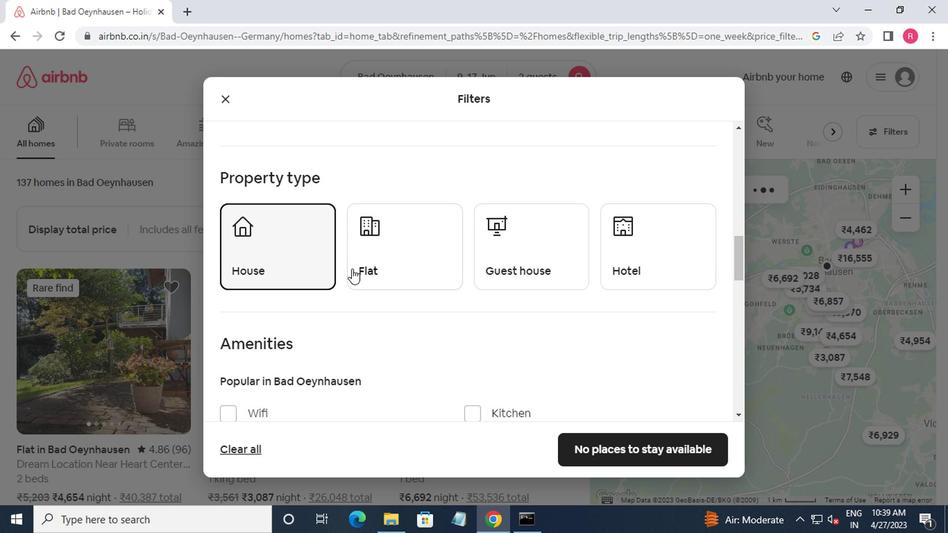 
Action: Mouse pressed left at (359, 268)
Screenshot: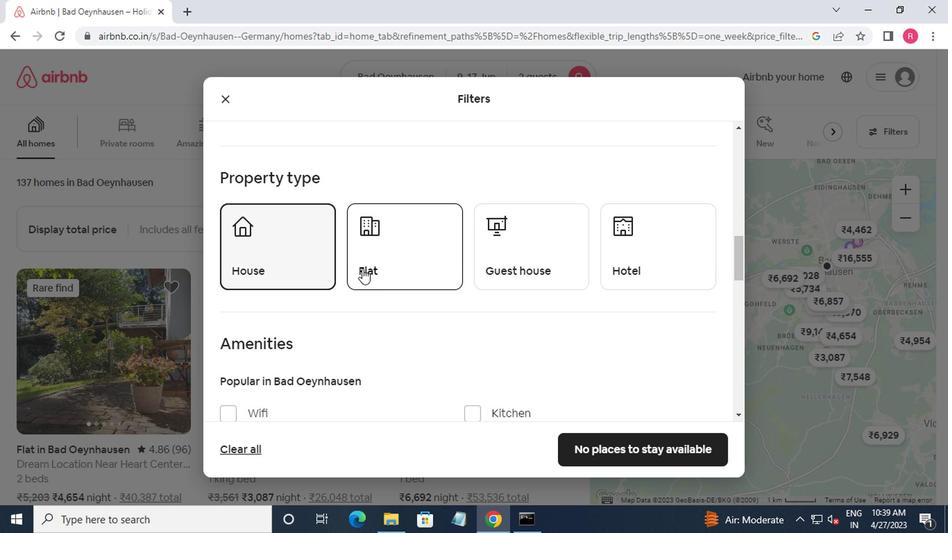 
Action: Mouse moved to (455, 272)
Screenshot: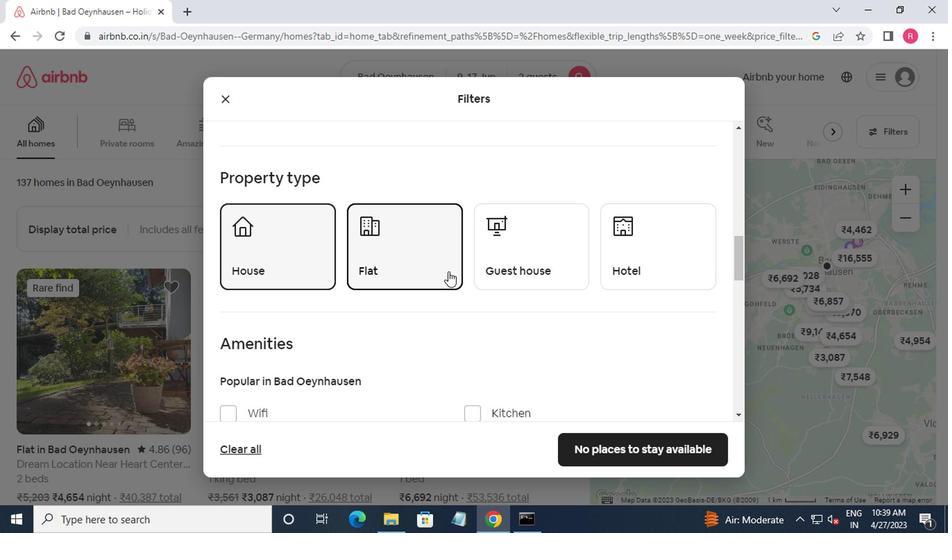 
Action: Mouse scrolled (455, 272) with delta (0, 0)
Screenshot: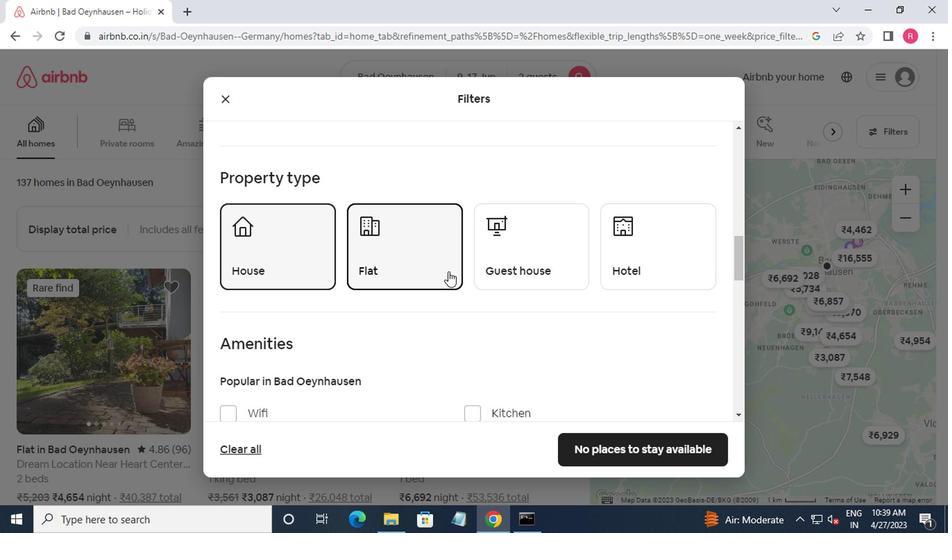 
Action: Mouse moved to (506, 210)
Screenshot: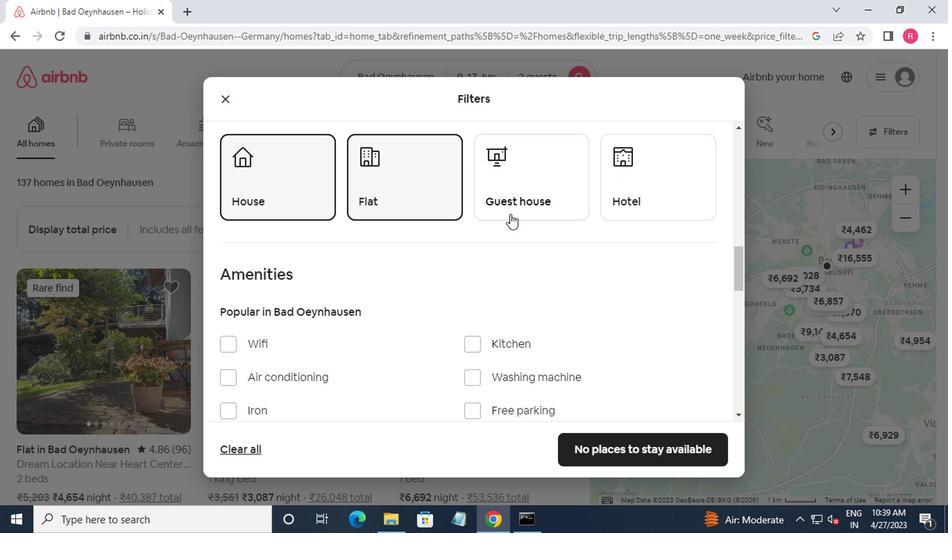 
Action: Mouse pressed left at (506, 210)
Screenshot: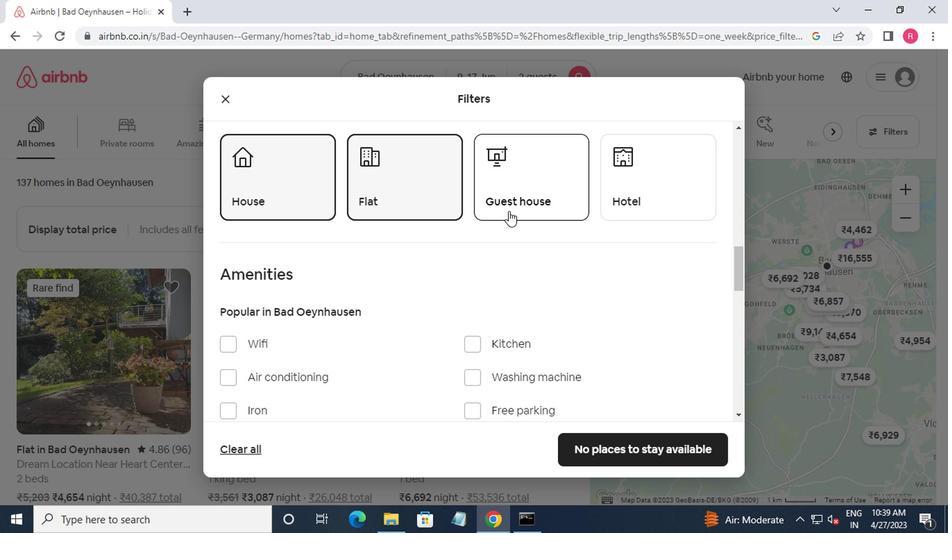 
Action: Mouse moved to (505, 214)
Screenshot: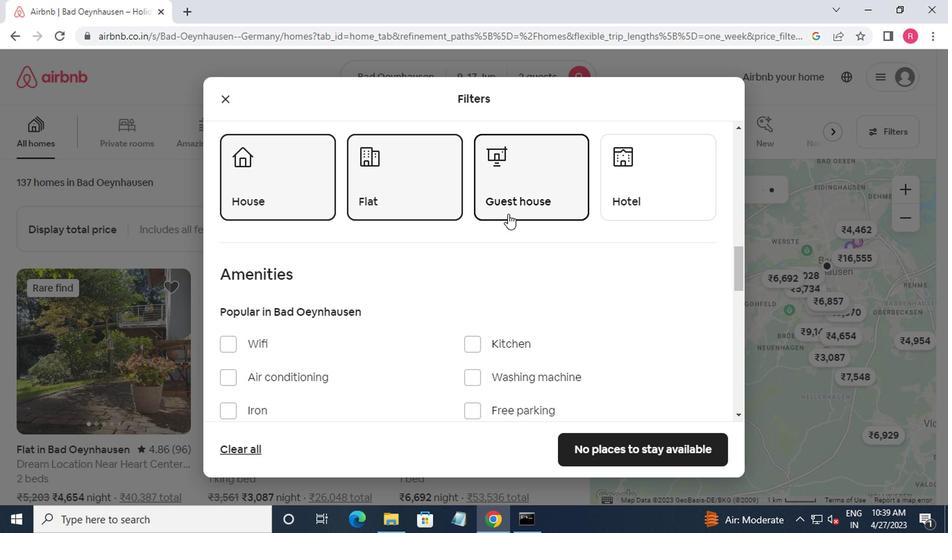 
Action: Mouse scrolled (505, 213) with delta (0, 0)
Screenshot: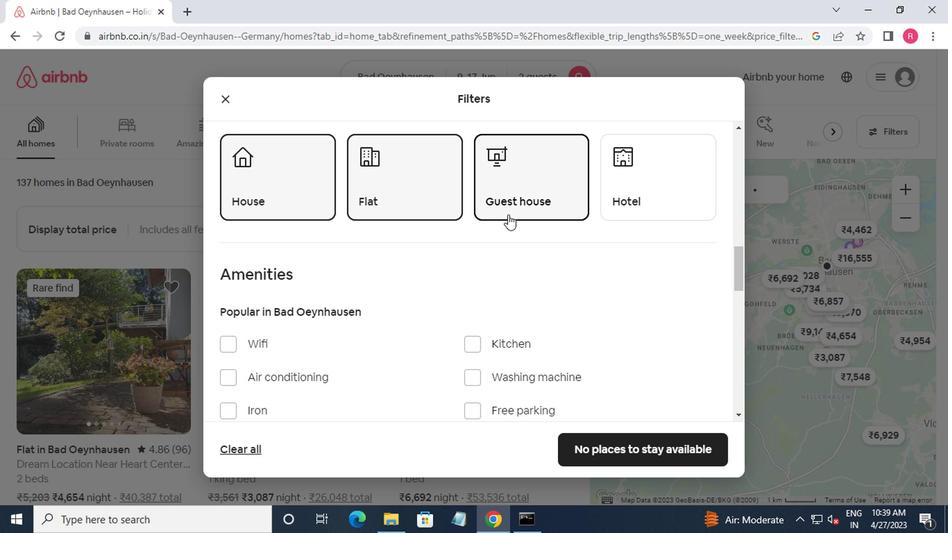 
Action: Mouse moved to (505, 215)
Screenshot: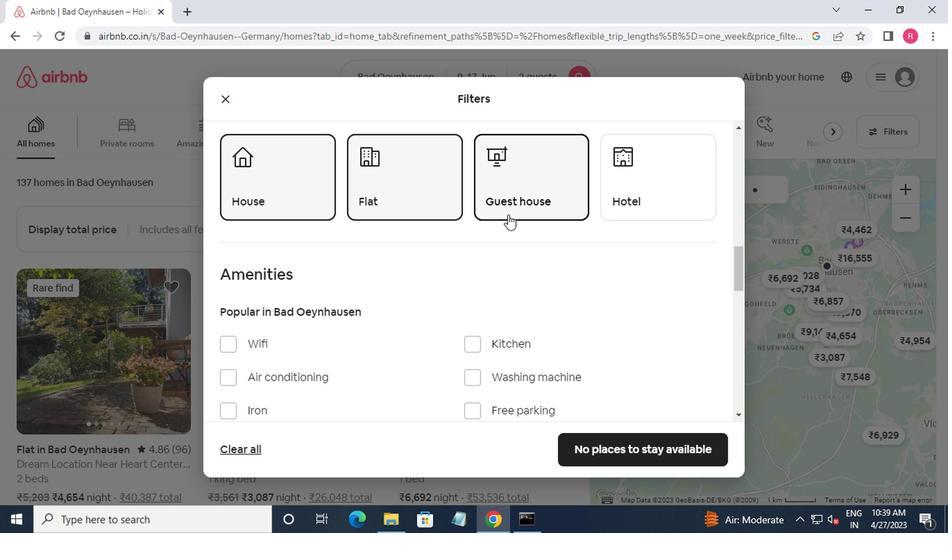
Action: Mouse scrolled (505, 214) with delta (0, 0)
Screenshot: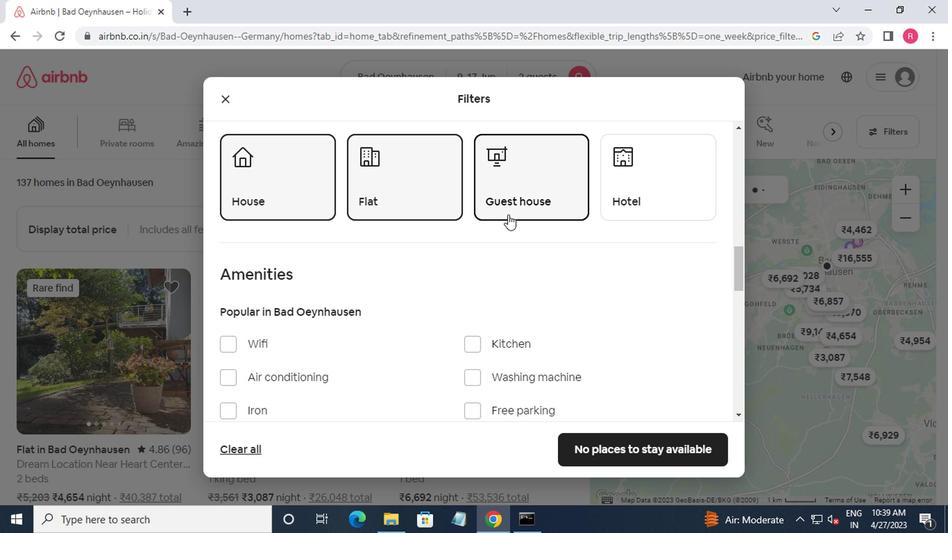 
Action: Mouse moved to (235, 205)
Screenshot: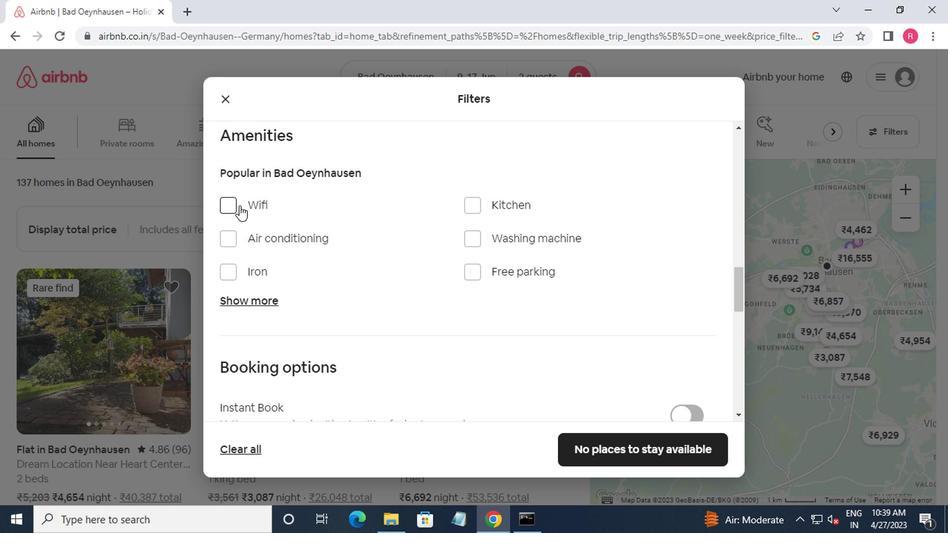 
Action: Mouse pressed left at (235, 205)
Screenshot: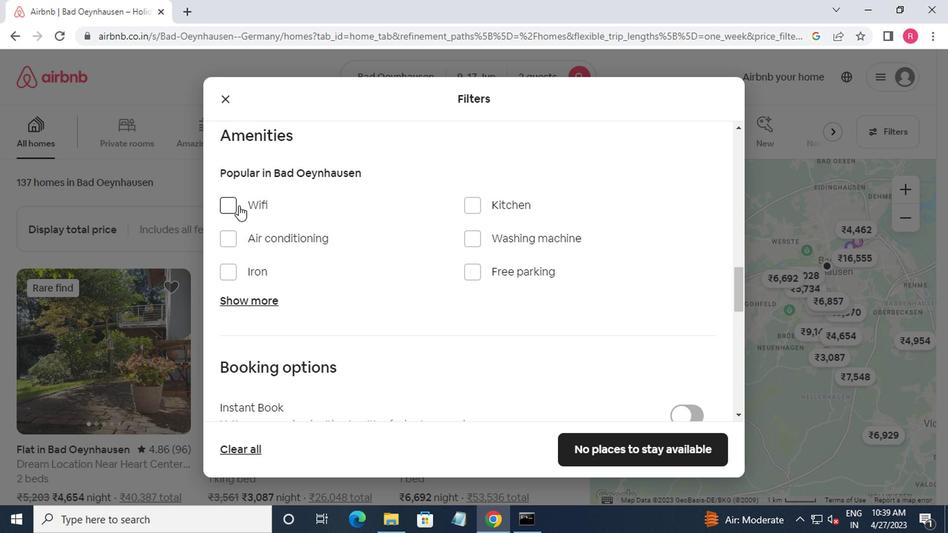 
Action: Mouse moved to (308, 214)
Screenshot: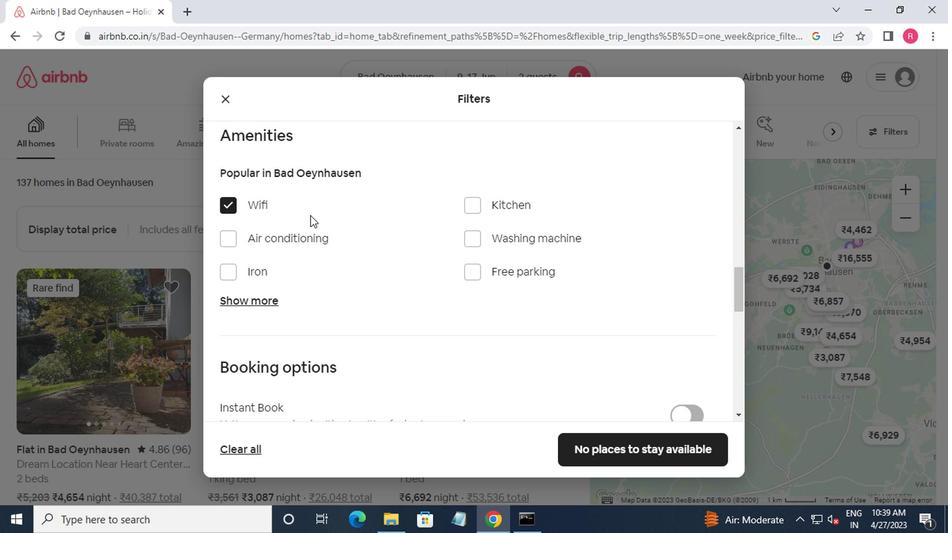 
Action: Mouse scrolled (308, 214) with delta (0, 0)
Screenshot: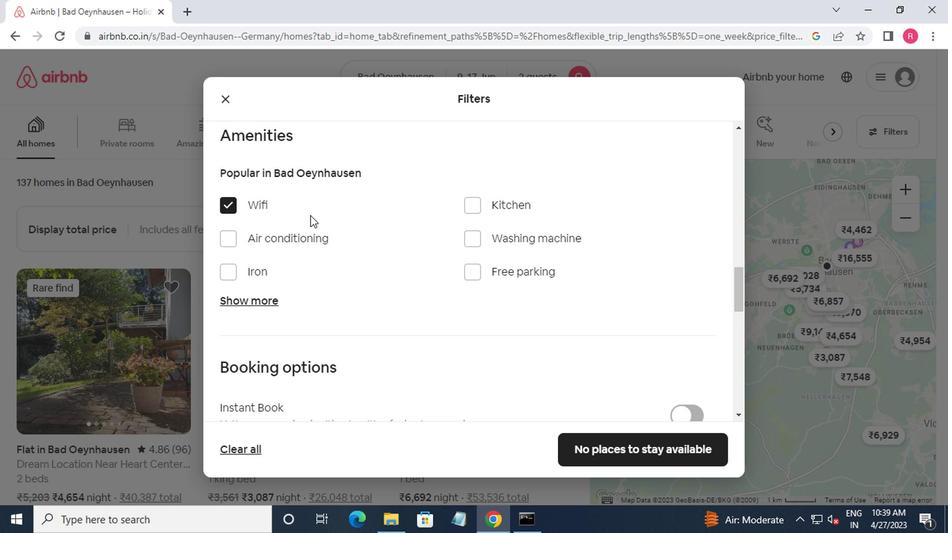 
Action: Mouse moved to (310, 216)
Screenshot: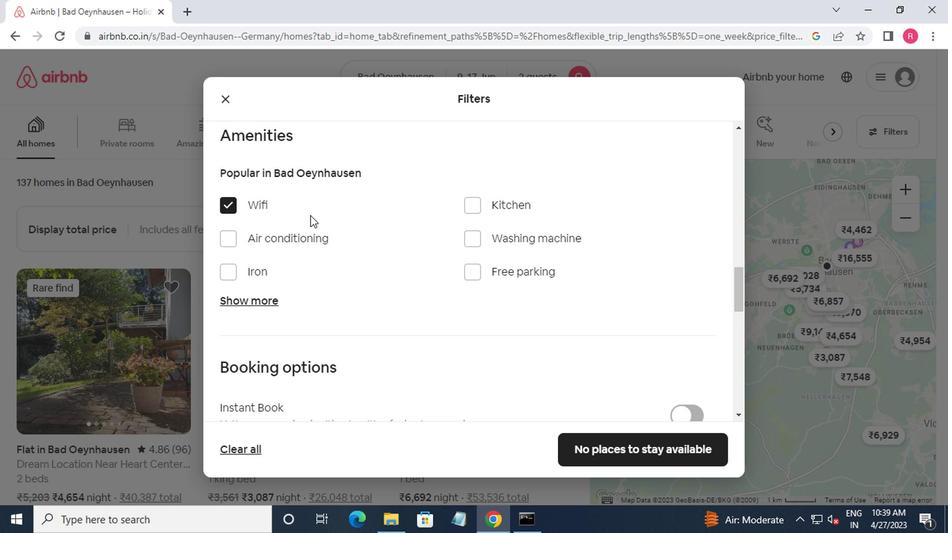 
Action: Mouse scrolled (310, 215) with delta (0, 0)
Screenshot: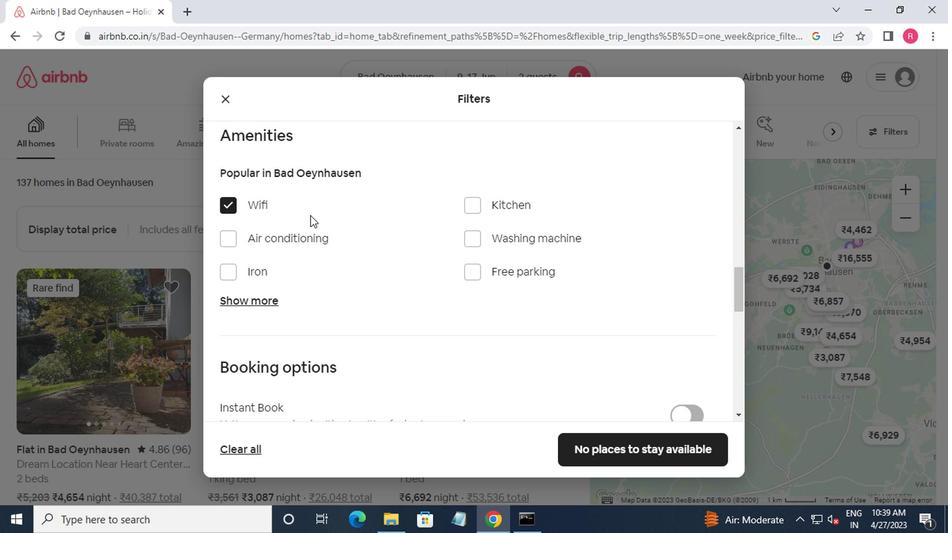 
Action: Mouse moved to (313, 219)
Screenshot: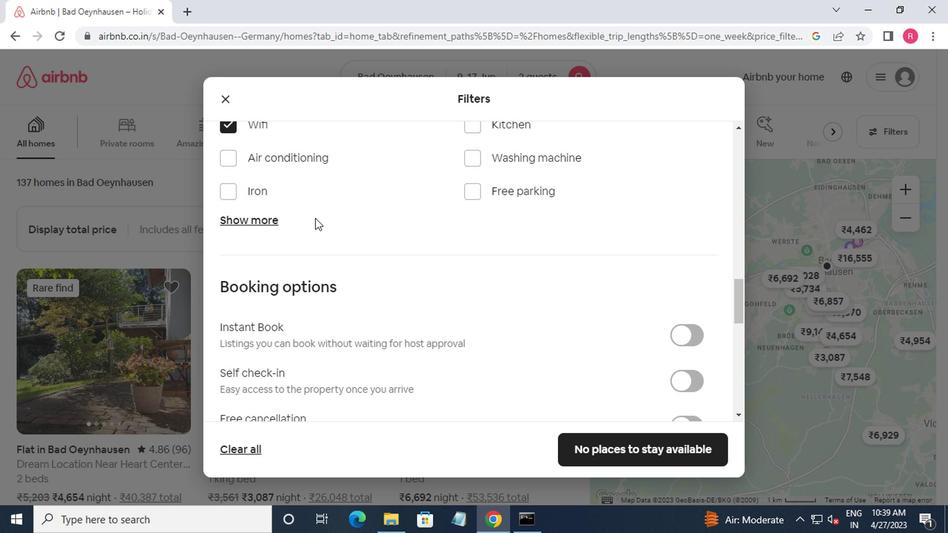 
Action: Mouse scrolled (313, 219) with delta (0, 0)
Screenshot: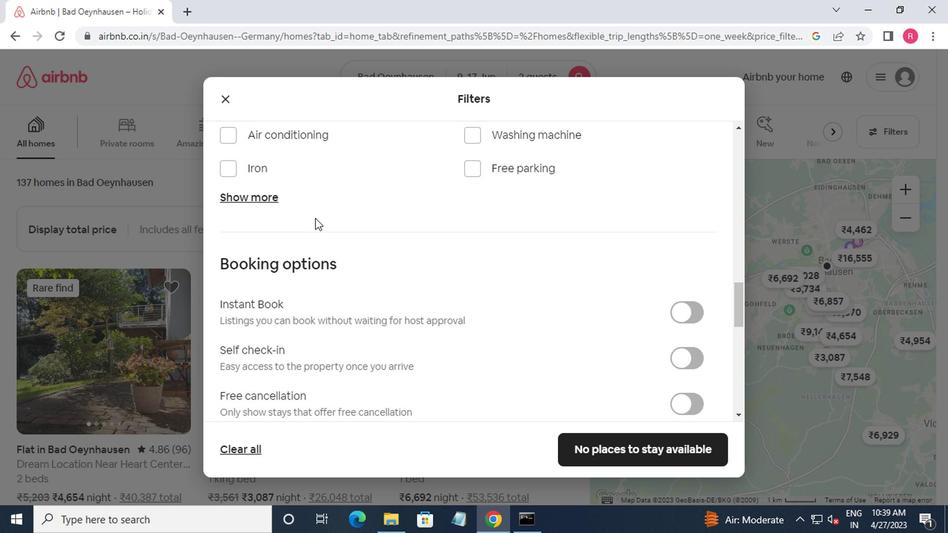 
Action: Mouse moved to (315, 221)
Screenshot: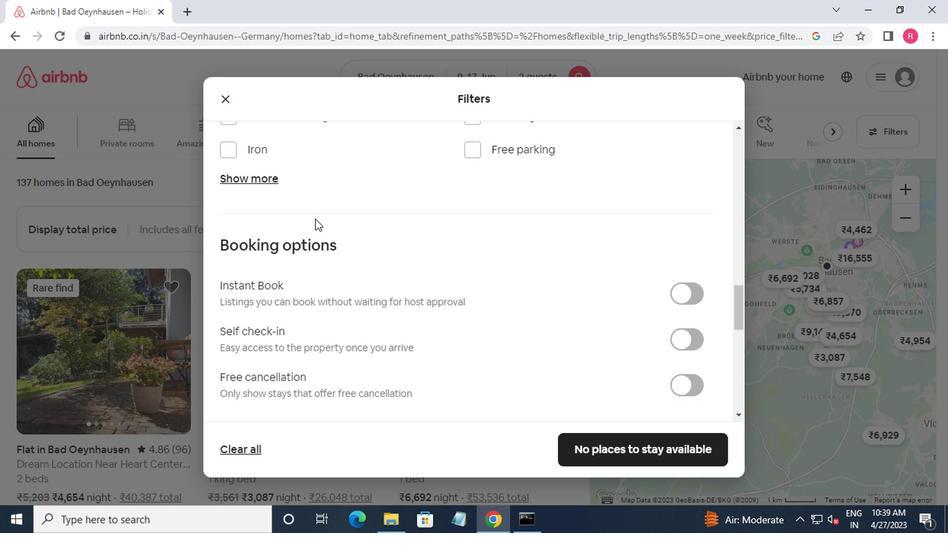 
Action: Mouse scrolled (315, 221) with delta (0, 0)
Screenshot: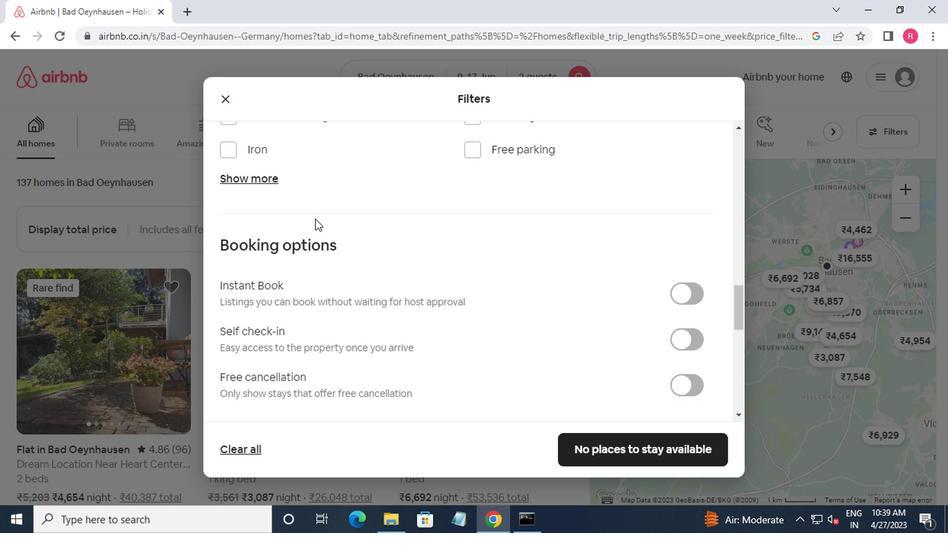 
Action: Mouse moved to (673, 180)
Screenshot: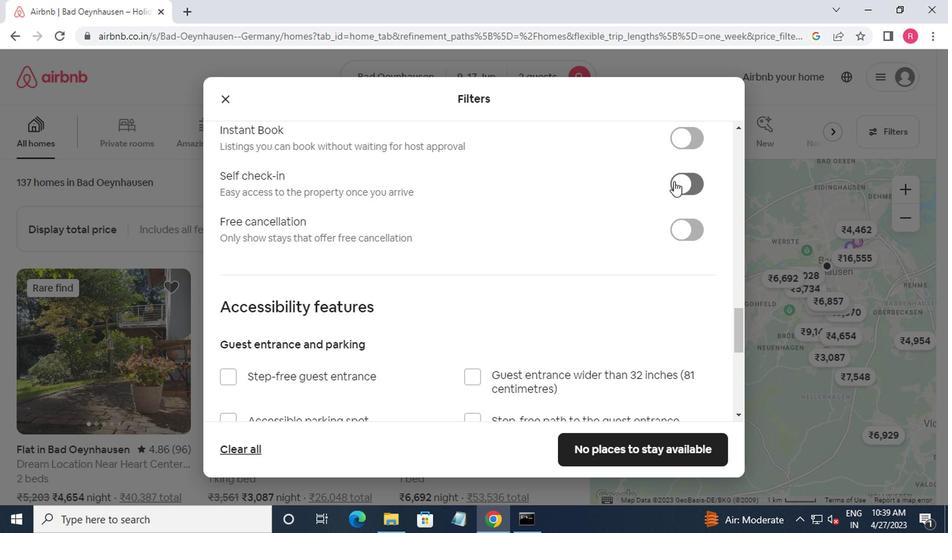 
Action: Mouse pressed left at (673, 180)
Screenshot: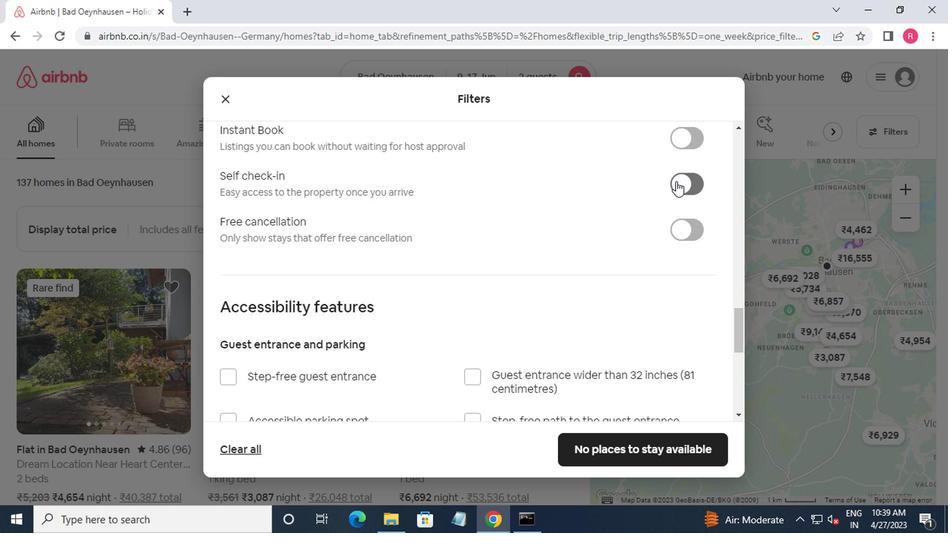 
Action: Mouse moved to (577, 221)
Screenshot: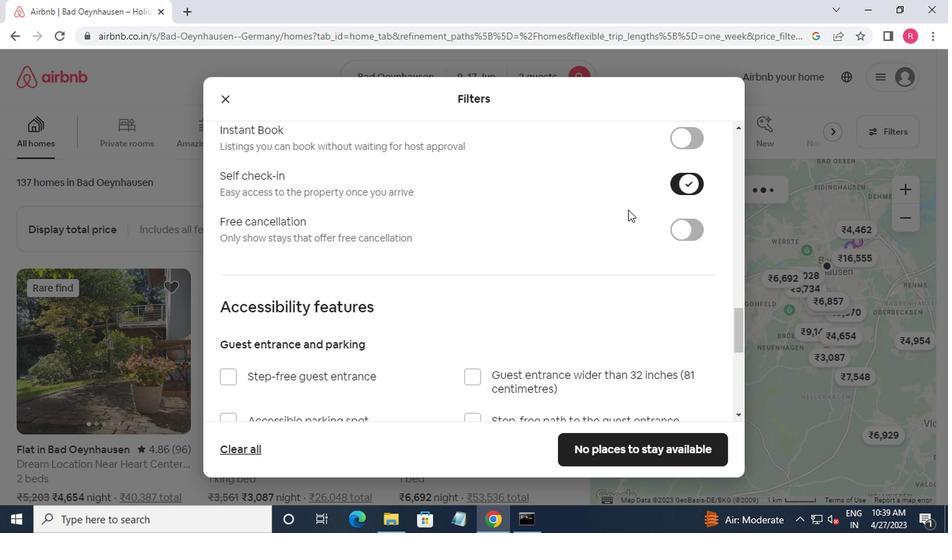 
Action: Mouse scrolled (577, 221) with delta (0, 0)
Screenshot: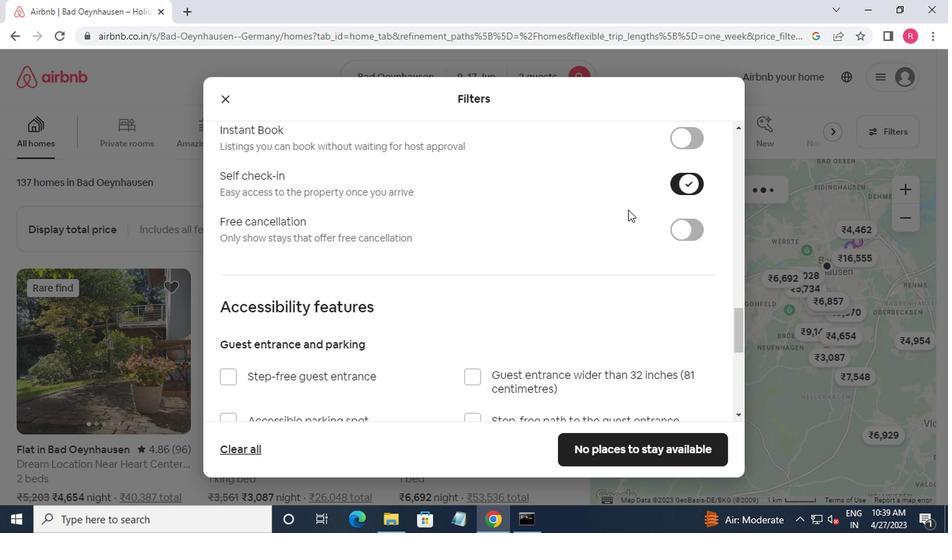 
Action: Mouse moved to (568, 235)
Screenshot: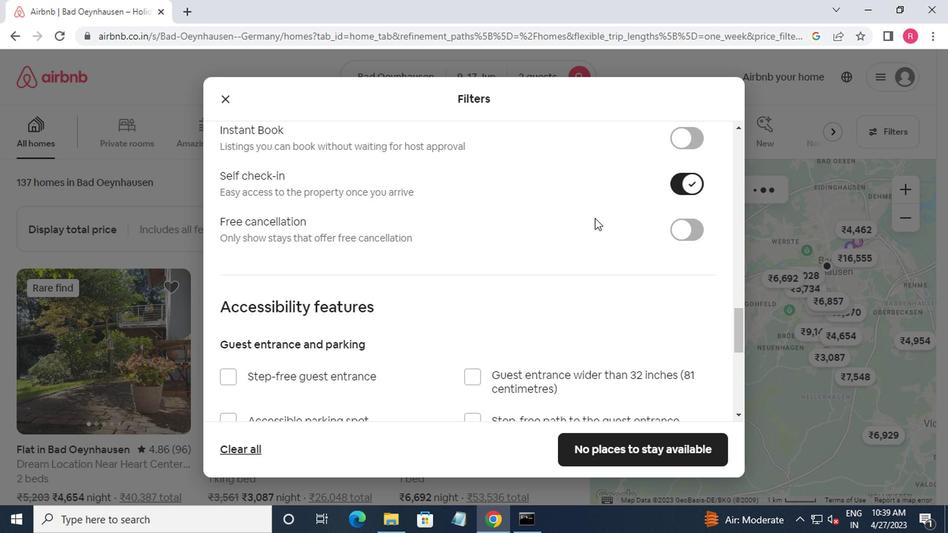 
Action: Mouse scrolled (568, 234) with delta (0, 0)
Screenshot: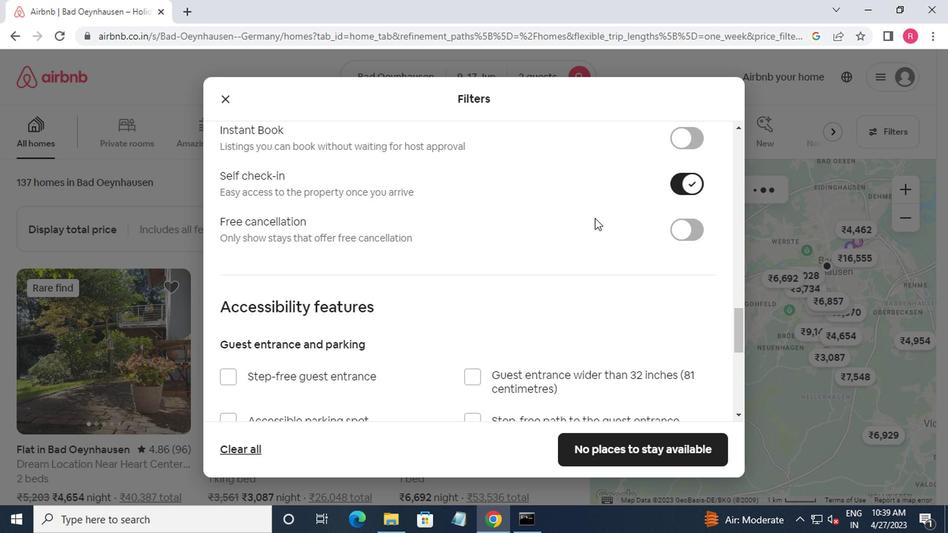 
Action: Mouse moved to (564, 239)
Screenshot: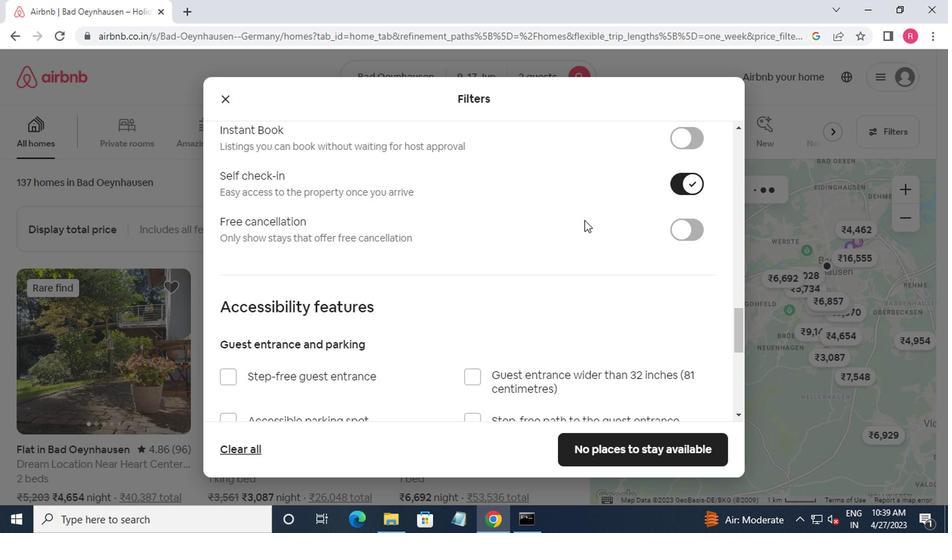 
Action: Mouse scrolled (564, 238) with delta (0, 0)
Screenshot: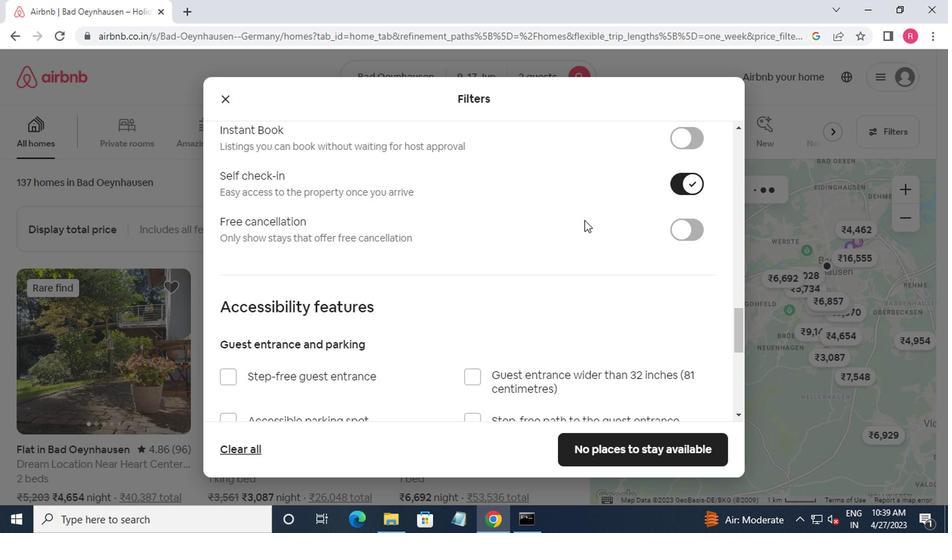
Action: Mouse moved to (563, 241)
Screenshot: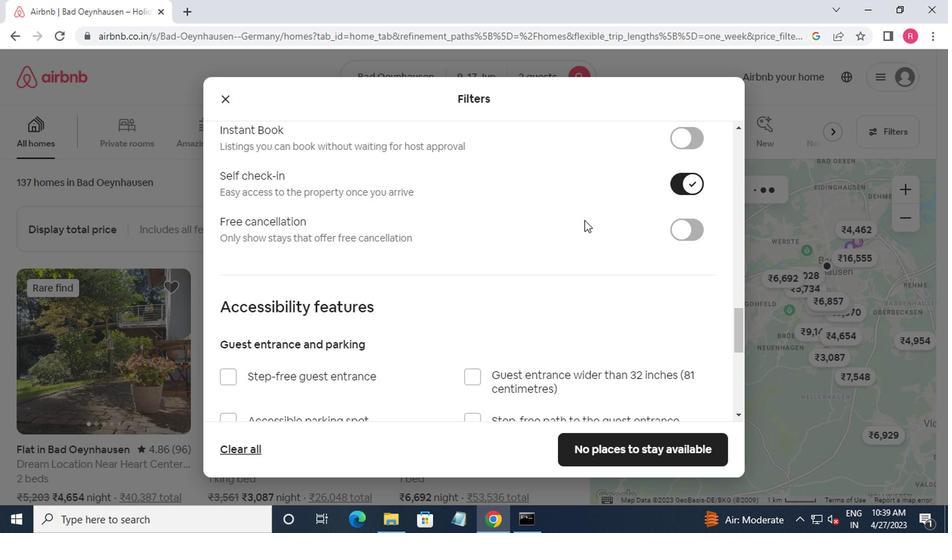 
Action: Mouse scrolled (563, 240) with delta (0, 0)
Screenshot: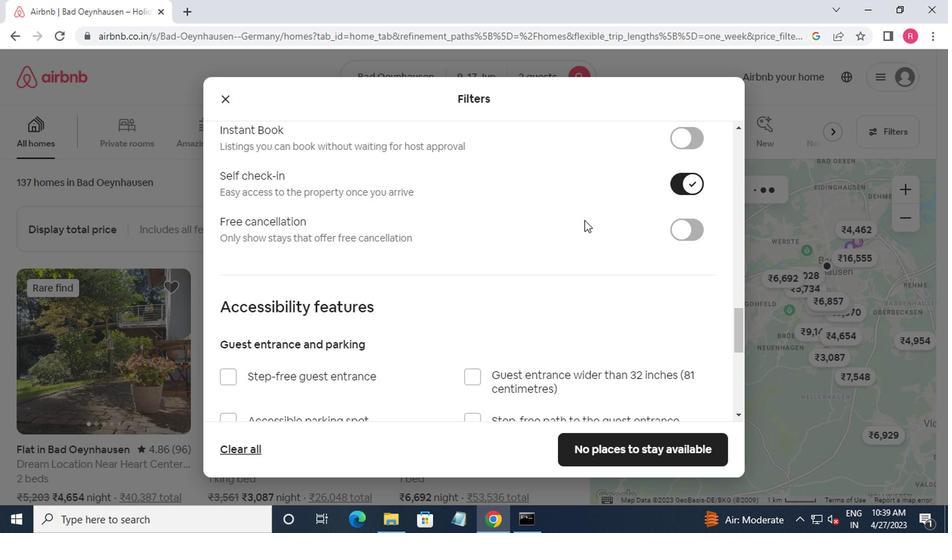 
Action: Mouse moved to (562, 242)
Screenshot: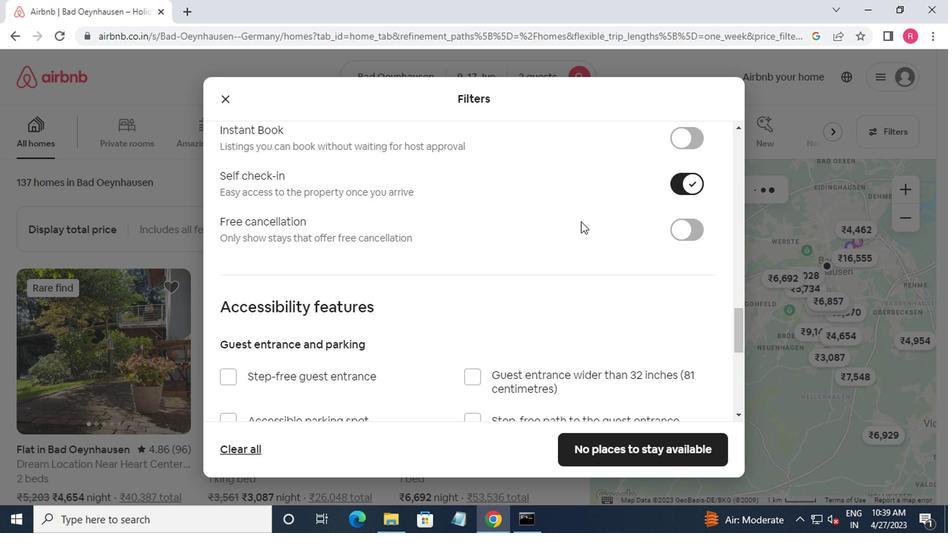 
Action: Mouse scrolled (562, 241) with delta (0, 0)
Screenshot: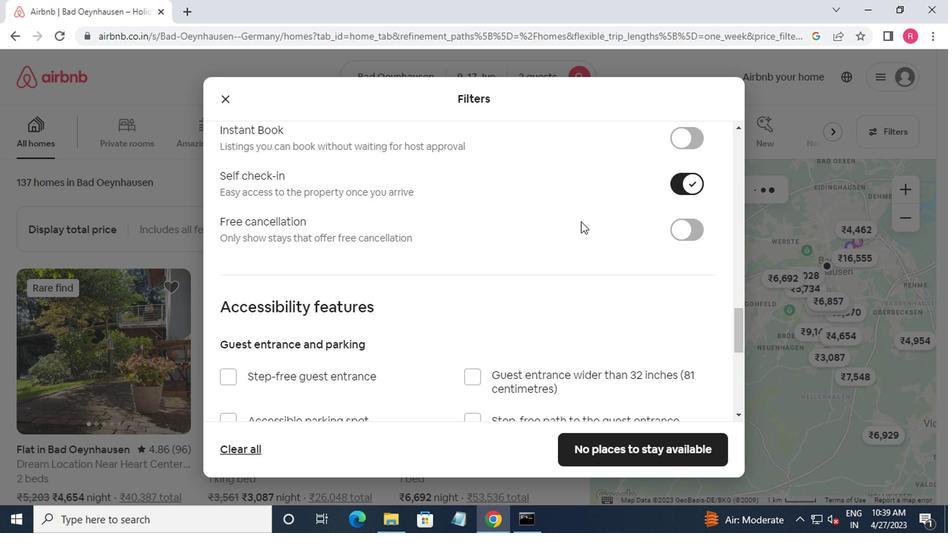 
Action: Mouse moved to (553, 248)
Screenshot: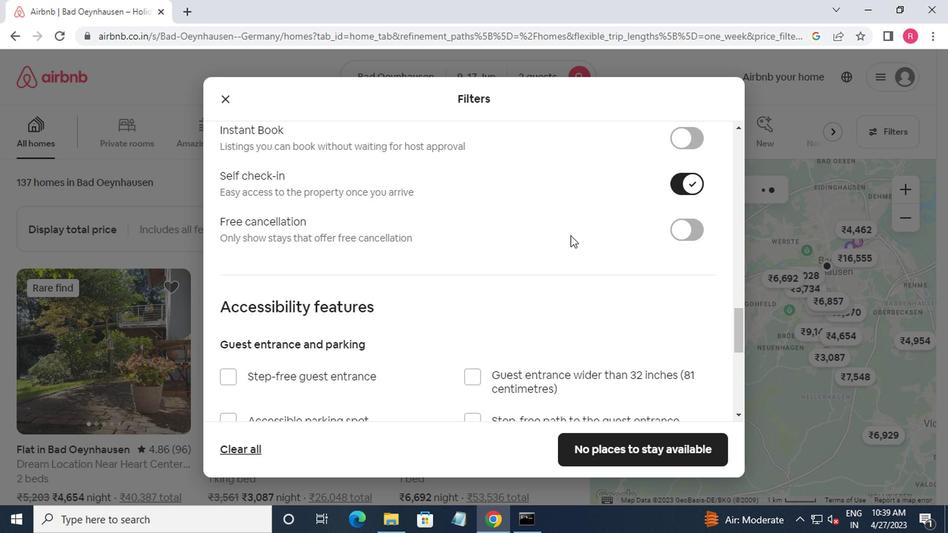 
Action: Mouse scrolled (553, 247) with delta (0, 0)
Screenshot: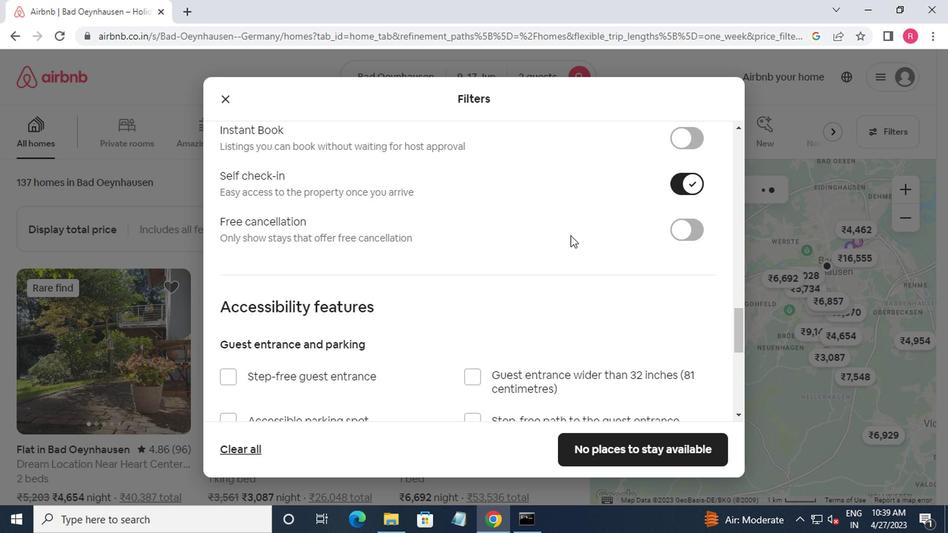 
Action: Mouse moved to (365, 349)
Screenshot: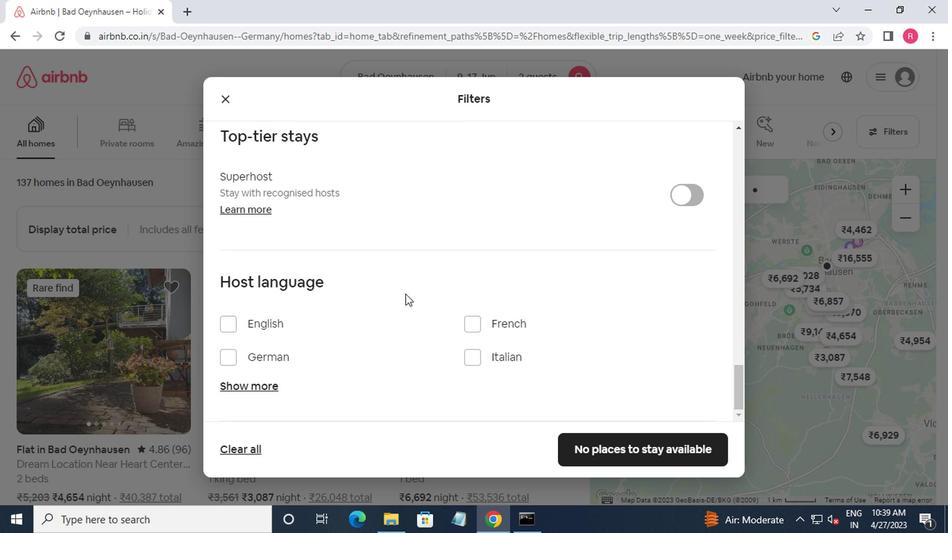 
Action: Mouse scrolled (365, 349) with delta (0, 0)
Screenshot: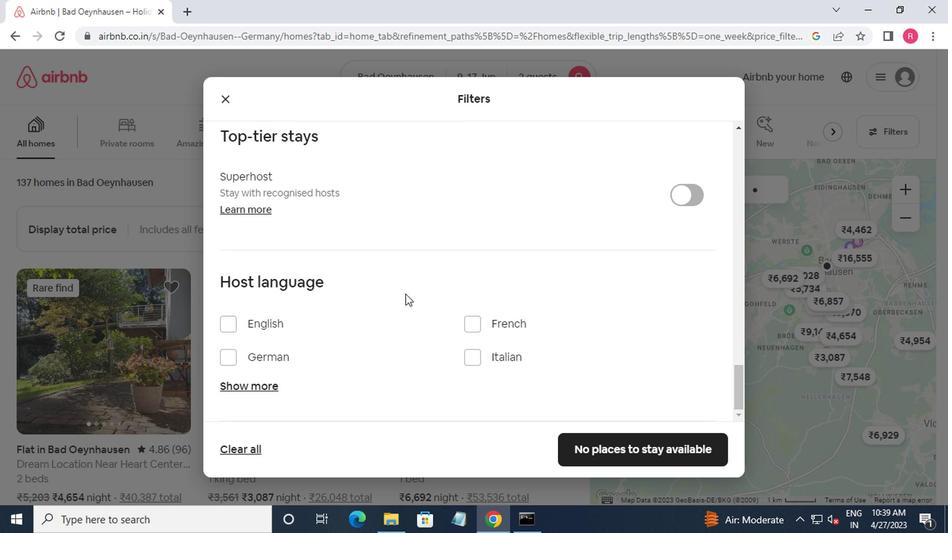 
Action: Mouse moved to (361, 360)
Screenshot: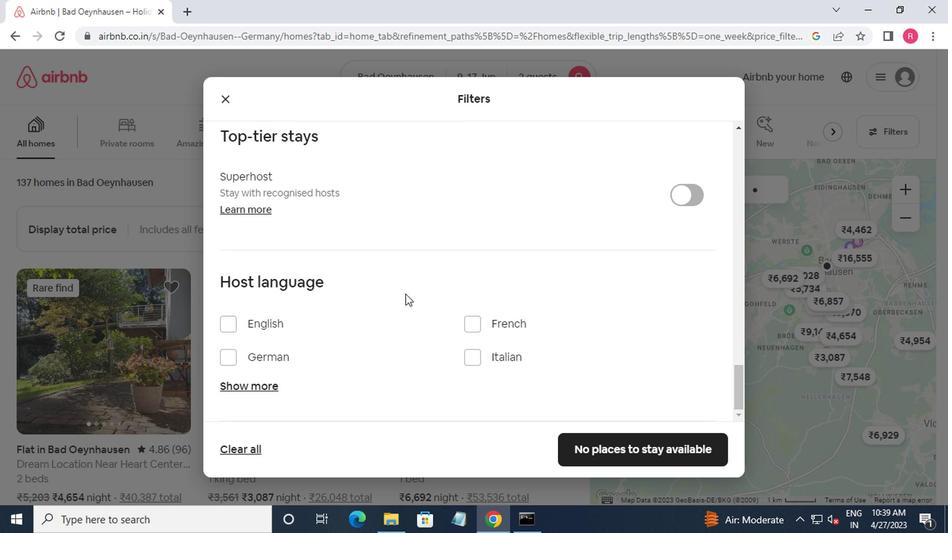 
Action: Mouse scrolled (361, 359) with delta (0, 0)
Screenshot: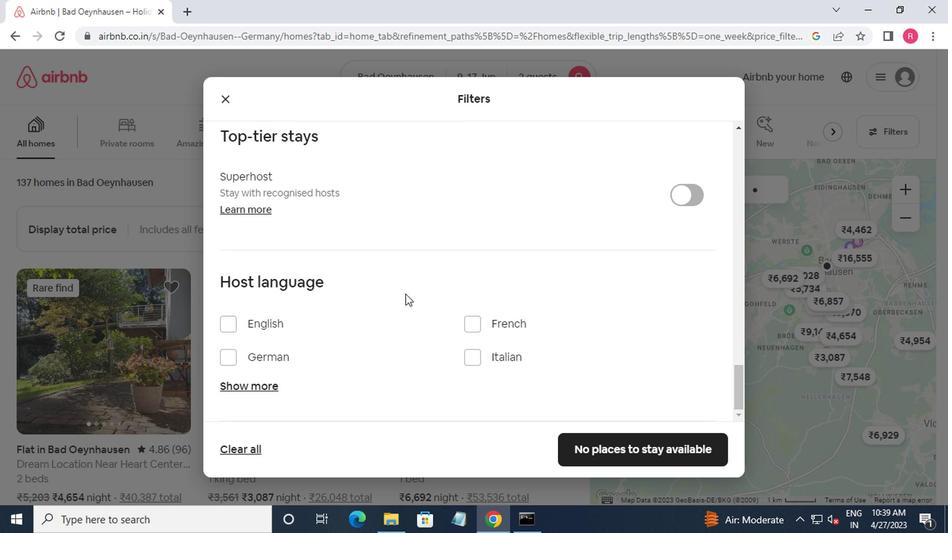 
Action: Mouse moved to (361, 360)
Screenshot: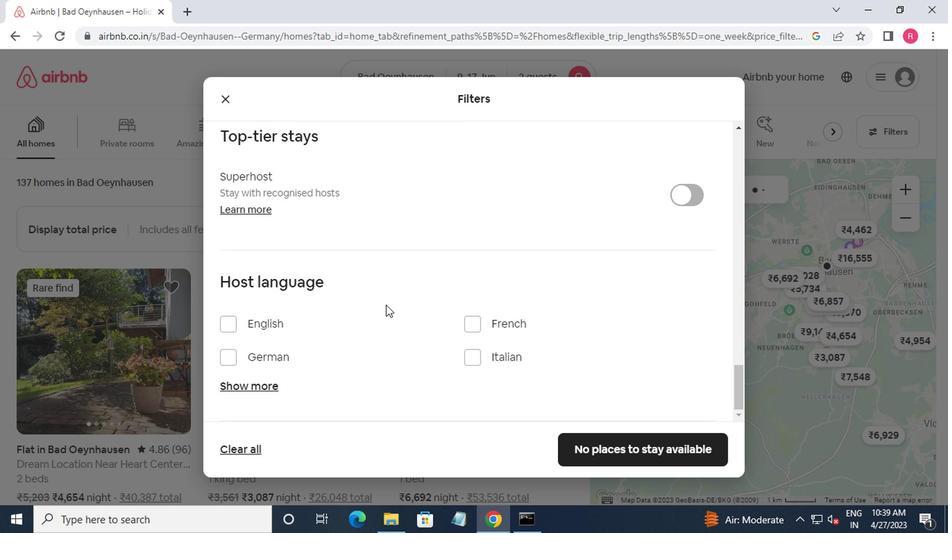 
Action: Mouse scrolled (361, 359) with delta (0, 0)
Screenshot: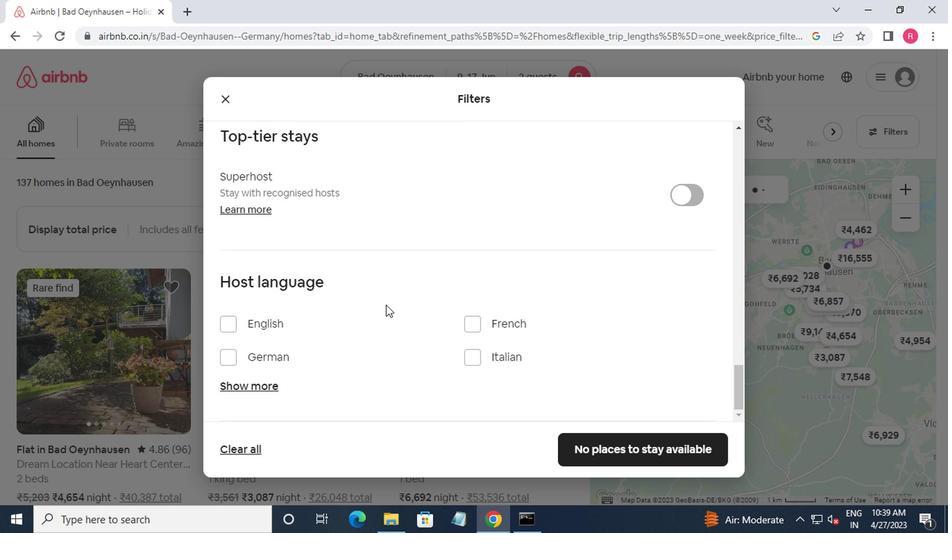 
Action: Mouse moved to (361, 361)
Screenshot: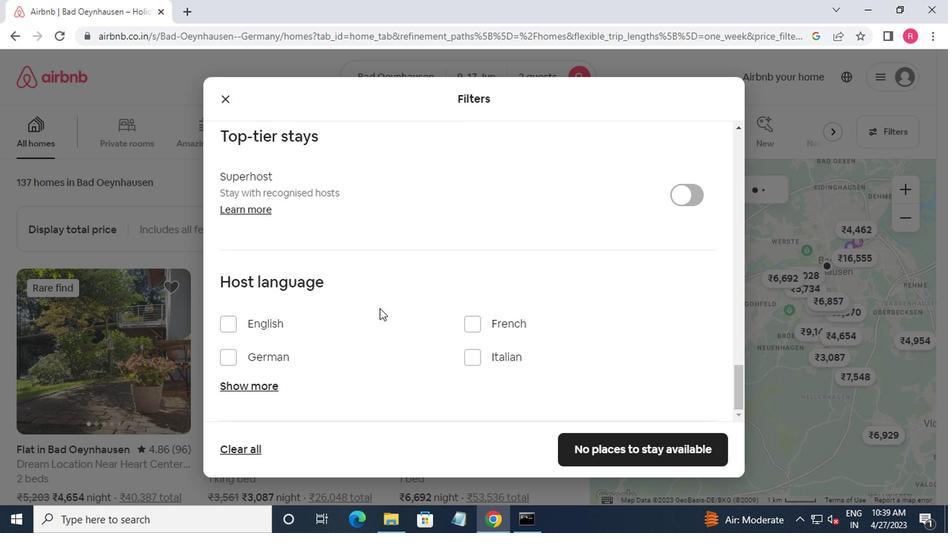 
Action: Mouse scrolled (361, 360) with delta (0, 0)
Screenshot: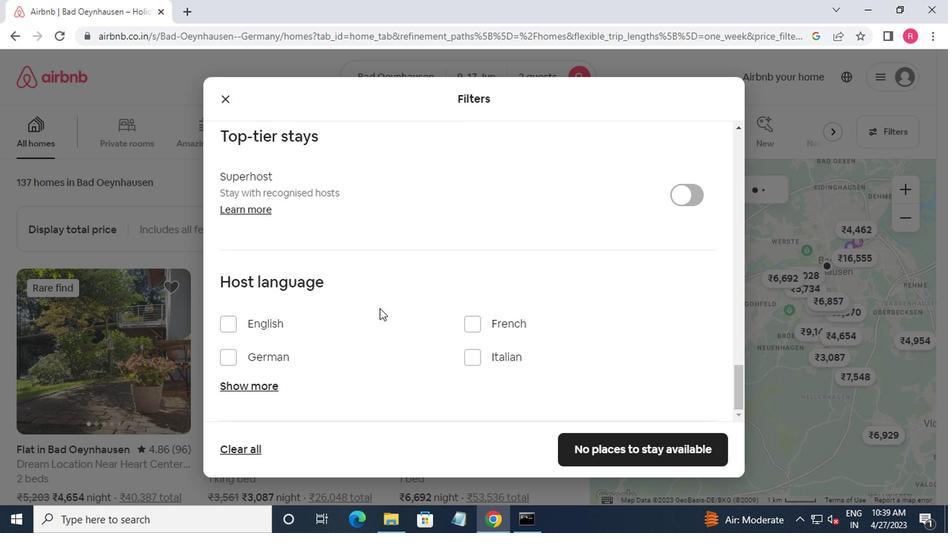 
Action: Mouse moved to (221, 328)
Screenshot: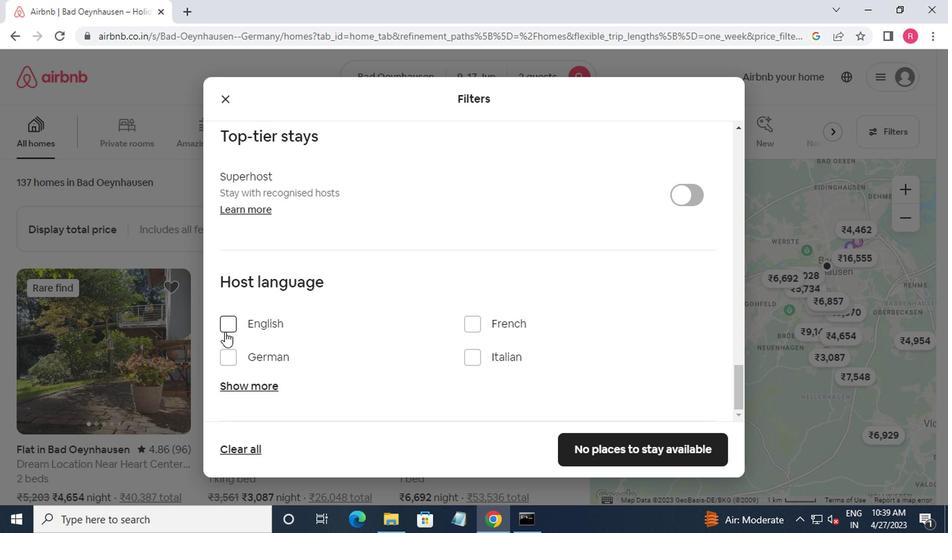 
Action: Mouse pressed left at (221, 328)
Screenshot: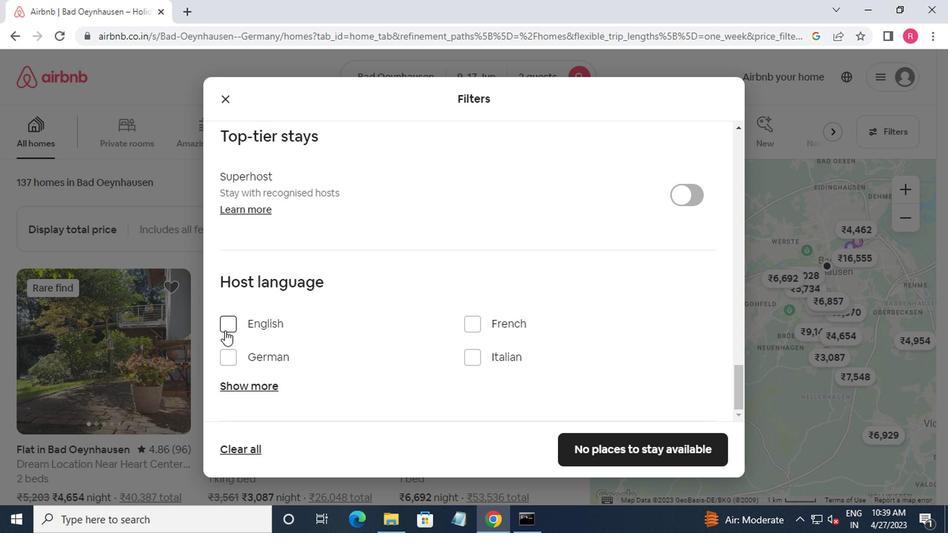 
Action: Mouse moved to (591, 455)
Screenshot: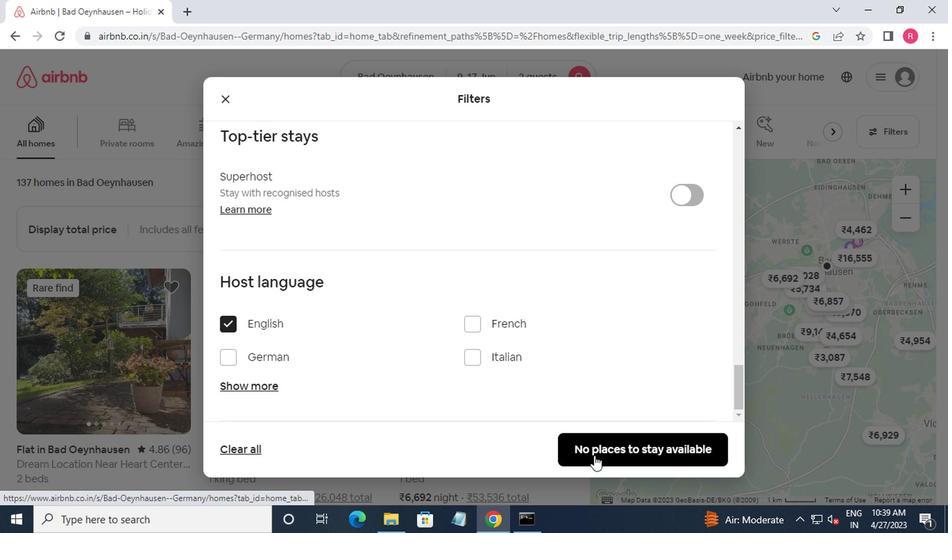 
Action: Mouse pressed left at (591, 455)
Screenshot: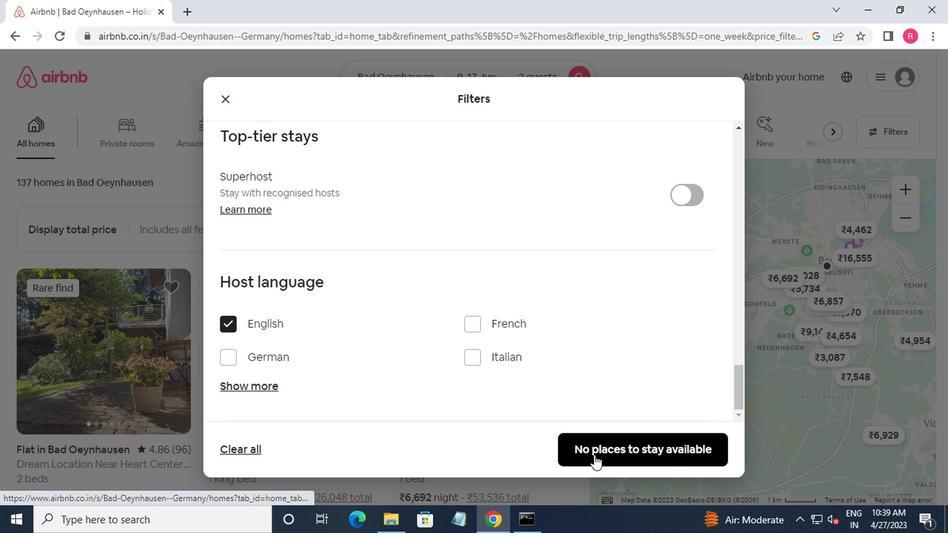 
Action: Mouse moved to (592, 452)
Screenshot: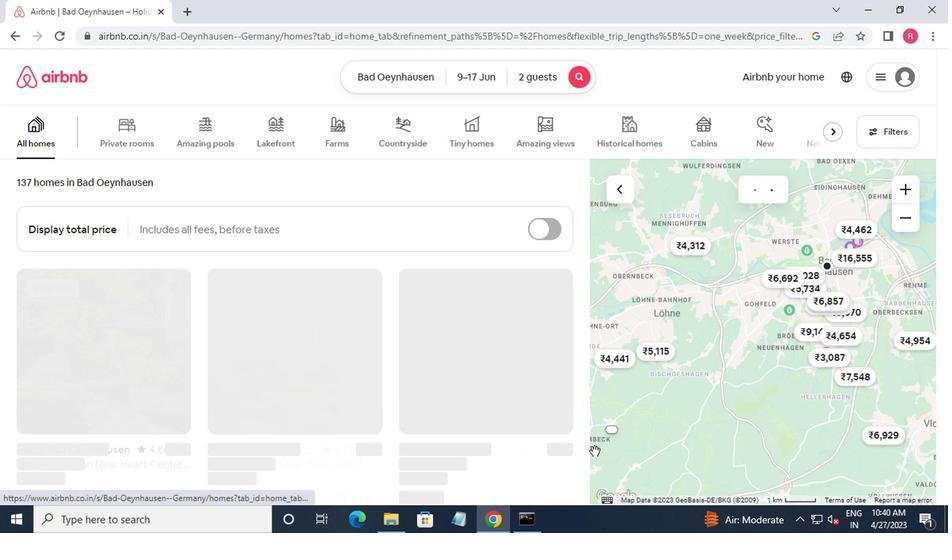 
